 Task: Look for space in Buffalo Grove, United States from 24th August, 2023 to 10th September, 2023 for 8 adults, 2 children in price range Rs.12000 to Rs.15000. Place can be entire place or shared room with 4 bedrooms having 8 beds and 4 bathrooms. Property type can be house, flat, guest house. Amenities needed are: wifi, TV, free parkinig on premises, gym, breakfast. Booking option can be shelf check-in. Required host language is English.
Action: Mouse moved to (415, 84)
Screenshot: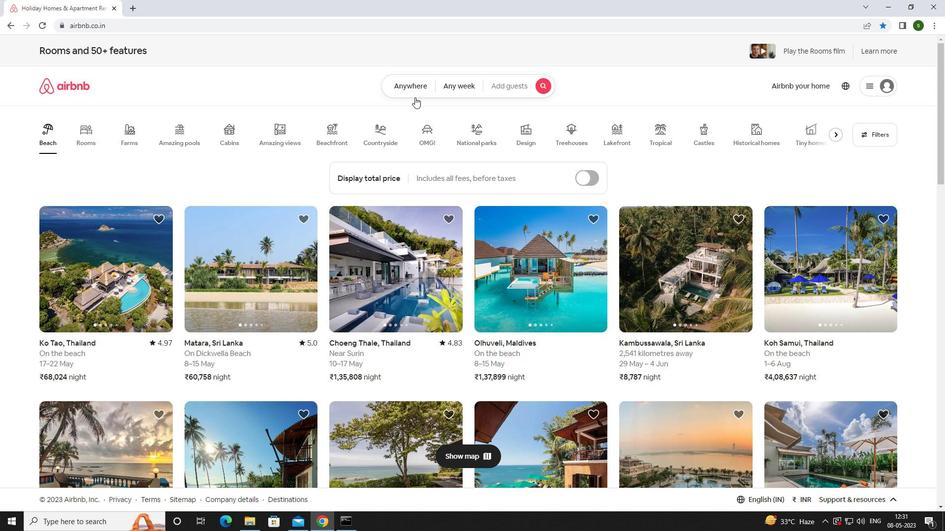 
Action: Mouse pressed left at (415, 84)
Screenshot: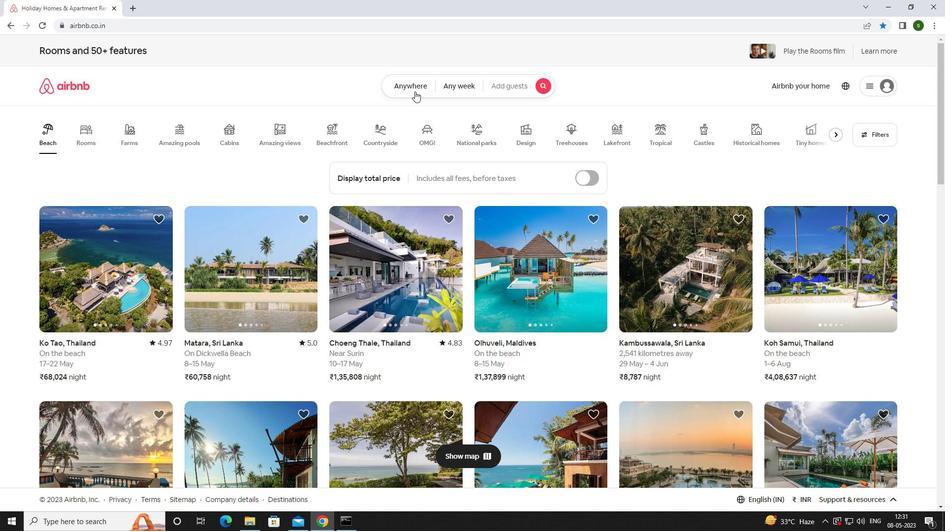 
Action: Mouse moved to (346, 121)
Screenshot: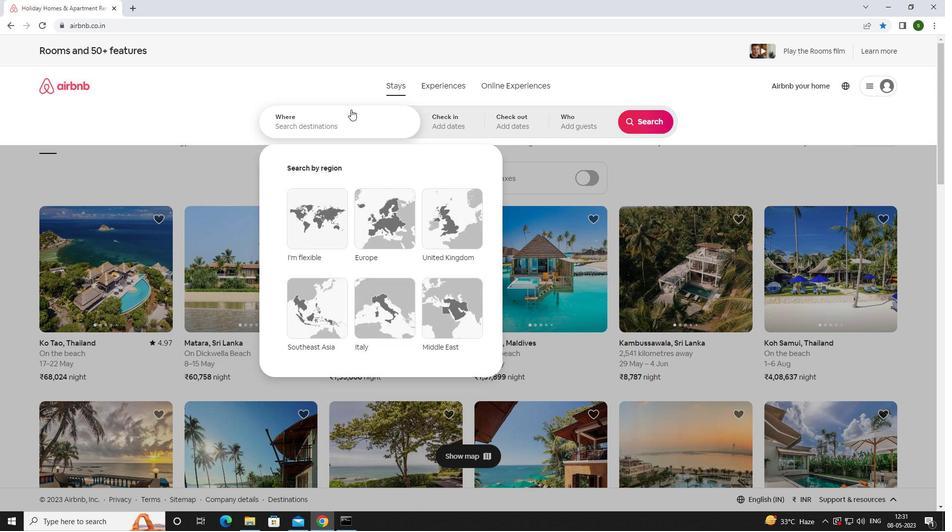 
Action: Mouse pressed left at (346, 121)
Screenshot: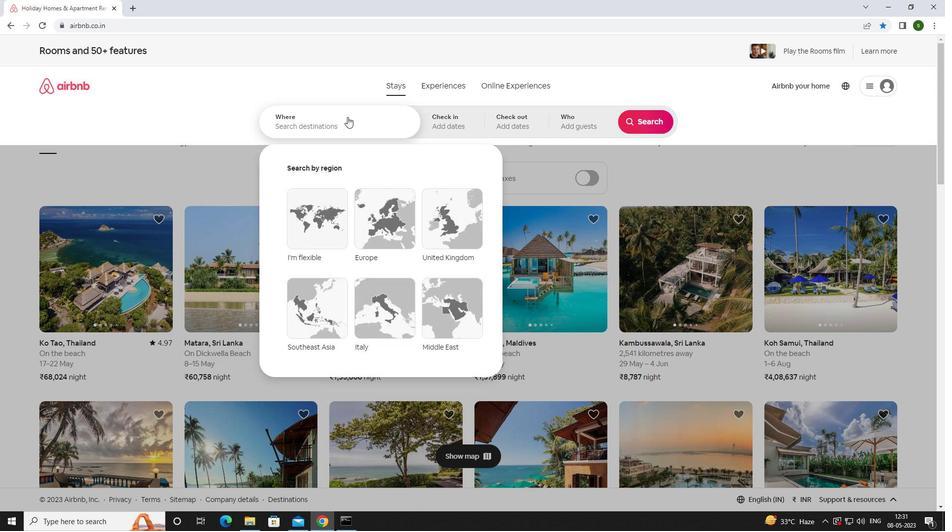 
Action: Mouse moved to (345, 122)
Screenshot: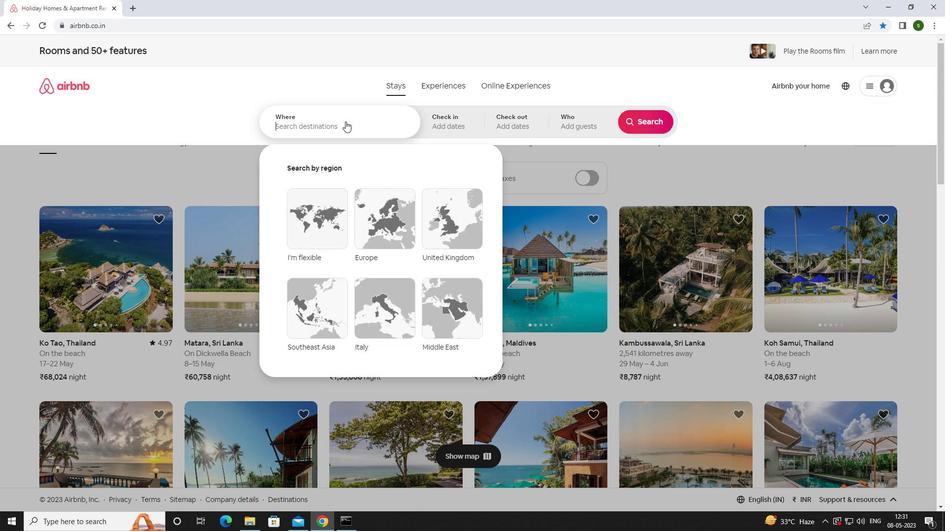 
Action: Key pressed <Key.caps_lock>b<Key.caps_lock>uffalo<Key.space><Key.caps_lock>g<Key.caps_lock>rove,<Key.space><Key.caps_lock>u<Key.caps_lock>nited<Key.space><Key.caps_lock>s<Key.caps_lock>tates<Key.enter>
Screenshot: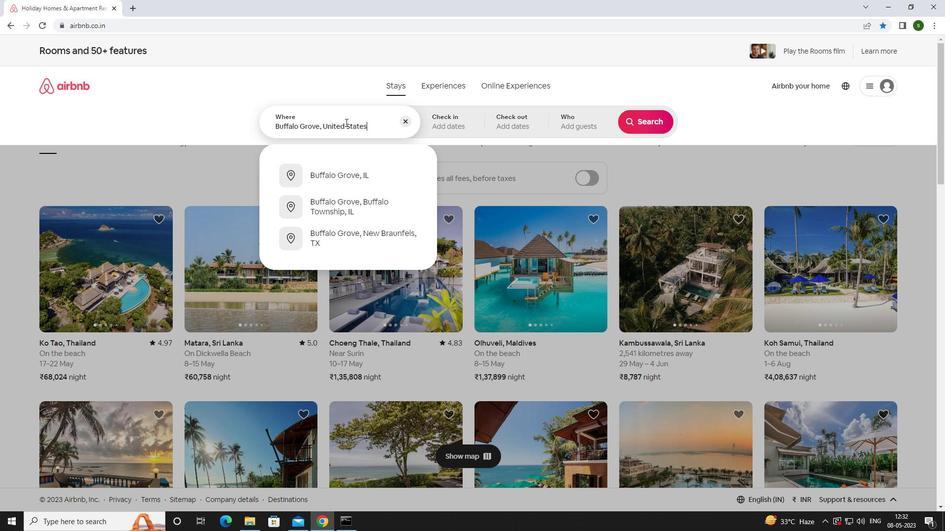 
Action: Mouse moved to (641, 196)
Screenshot: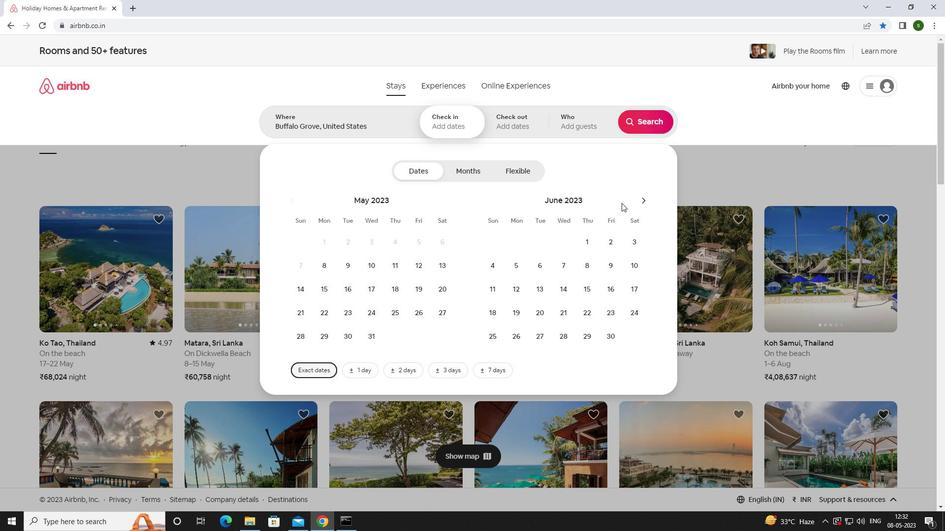 
Action: Mouse pressed left at (641, 196)
Screenshot: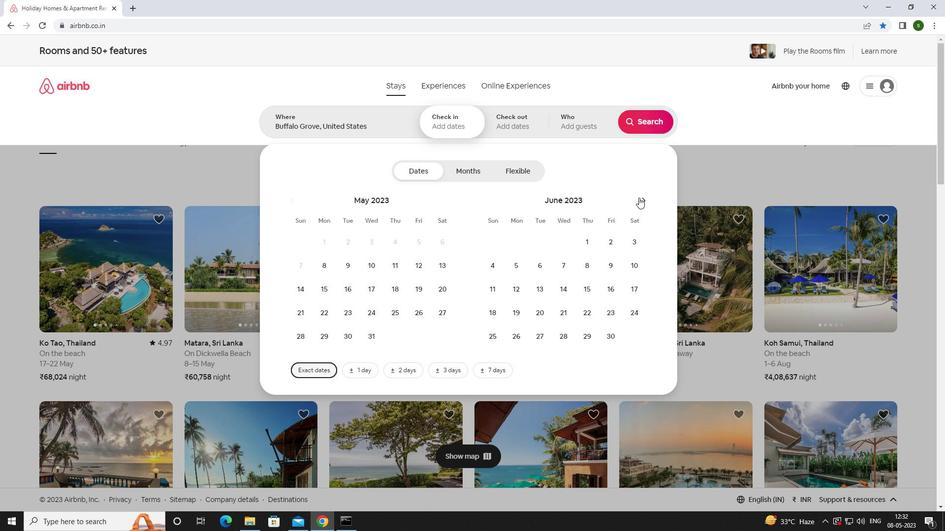
Action: Mouse pressed left at (641, 196)
Screenshot: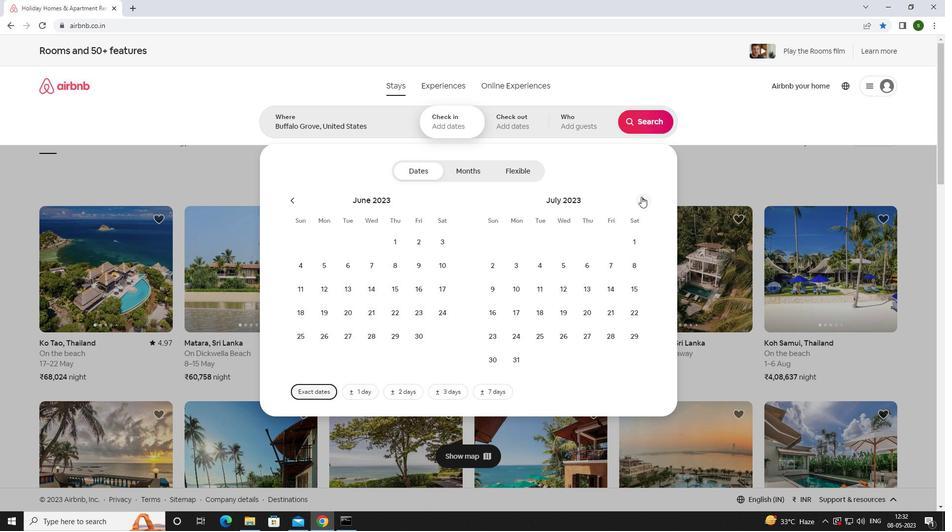 
Action: Mouse moved to (587, 309)
Screenshot: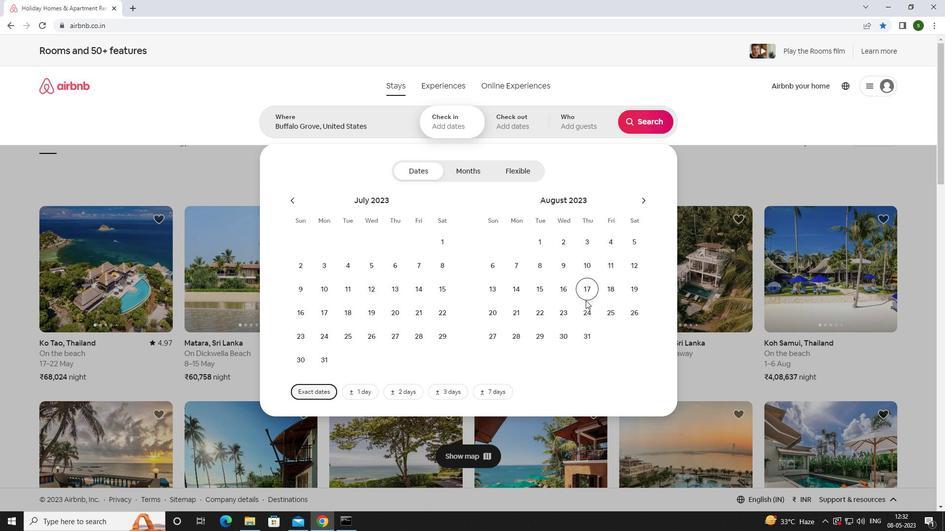 
Action: Mouse pressed left at (587, 309)
Screenshot: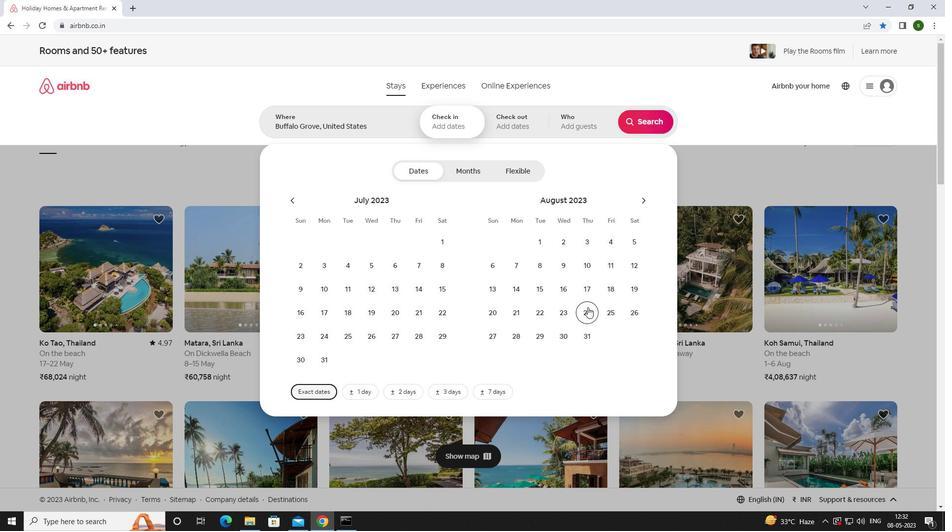 
Action: Mouse moved to (642, 198)
Screenshot: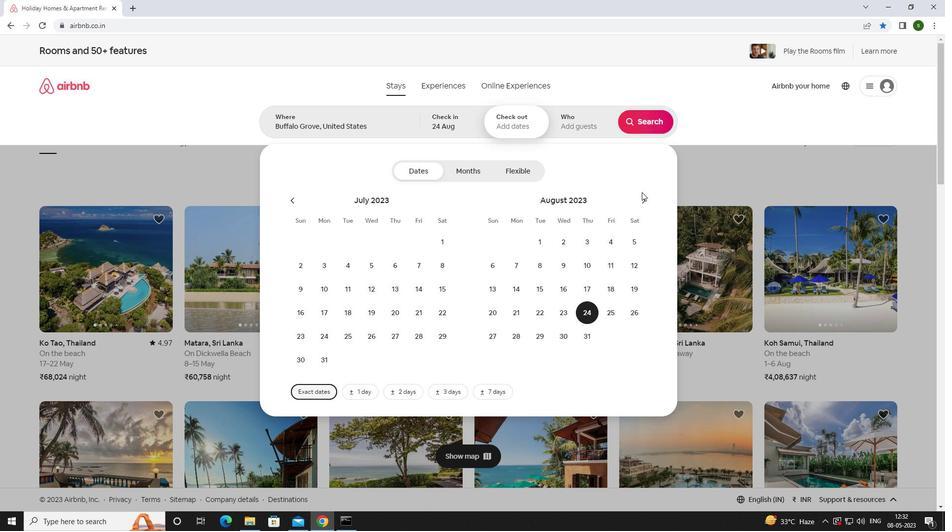 
Action: Mouse pressed left at (642, 198)
Screenshot: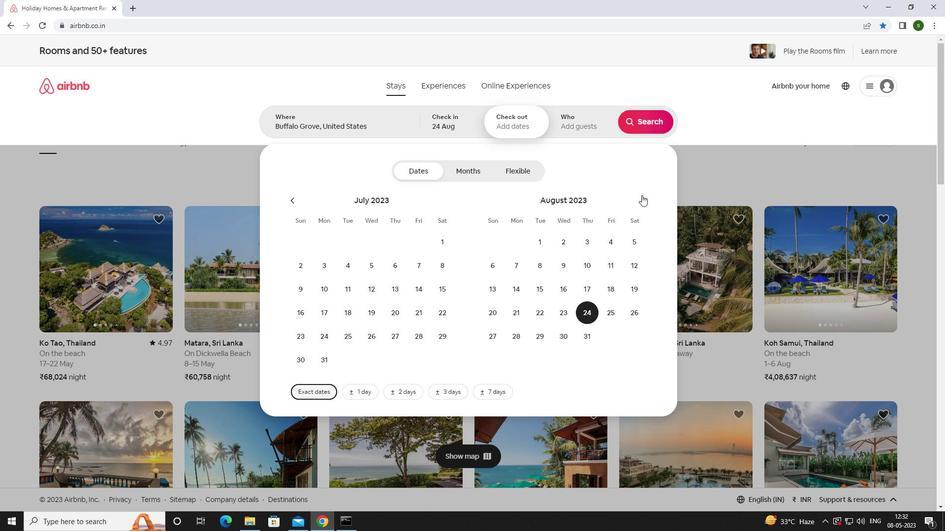 
Action: Mouse moved to (499, 289)
Screenshot: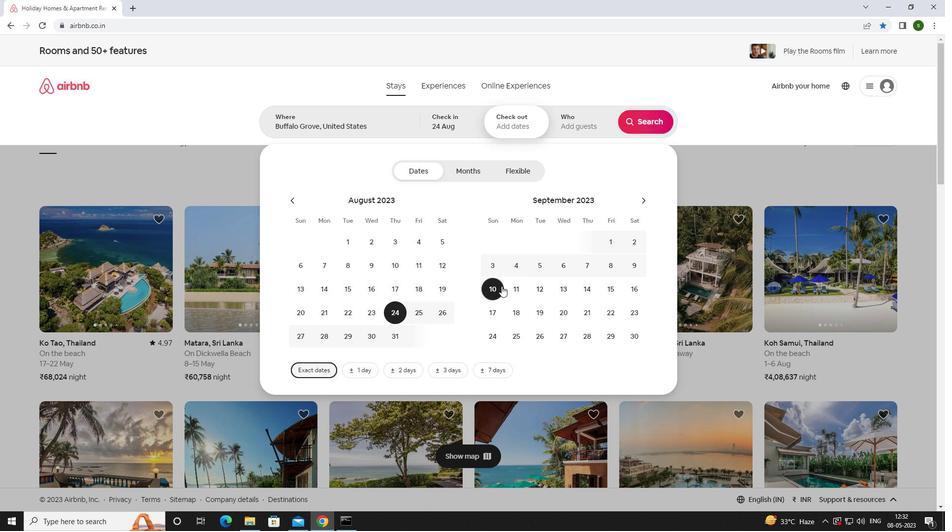 
Action: Mouse pressed left at (499, 289)
Screenshot: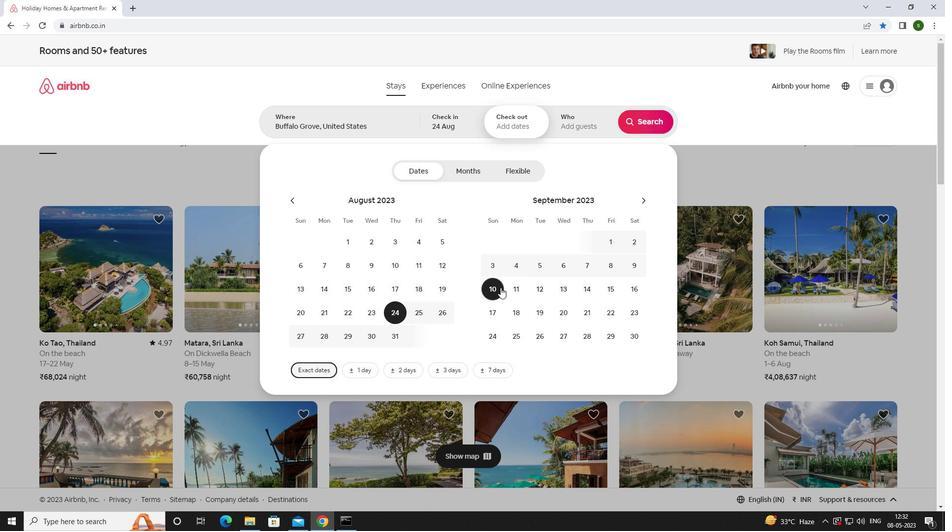 
Action: Mouse moved to (589, 127)
Screenshot: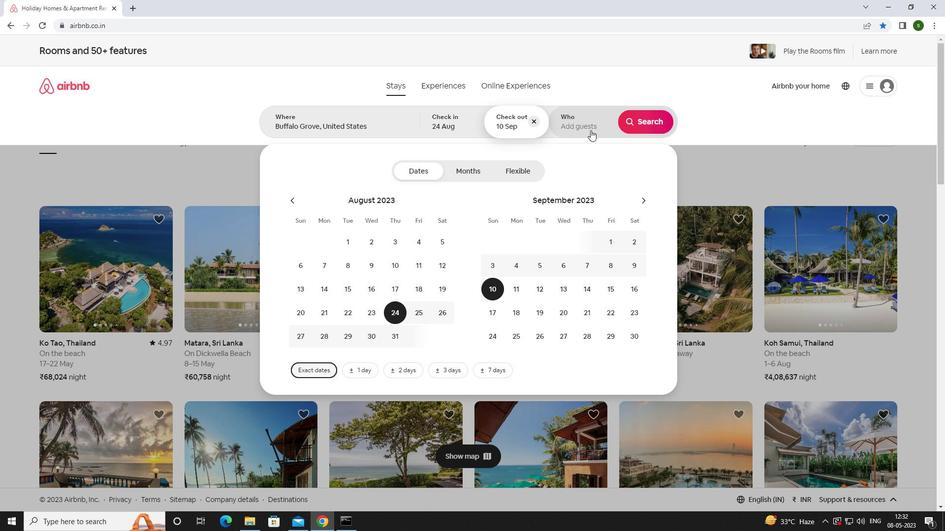 
Action: Mouse pressed left at (589, 127)
Screenshot: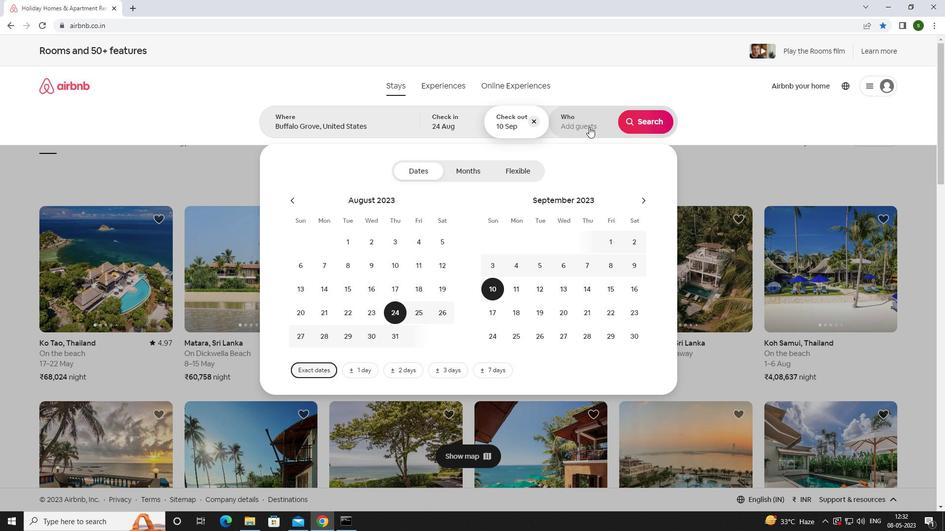 
Action: Mouse moved to (649, 174)
Screenshot: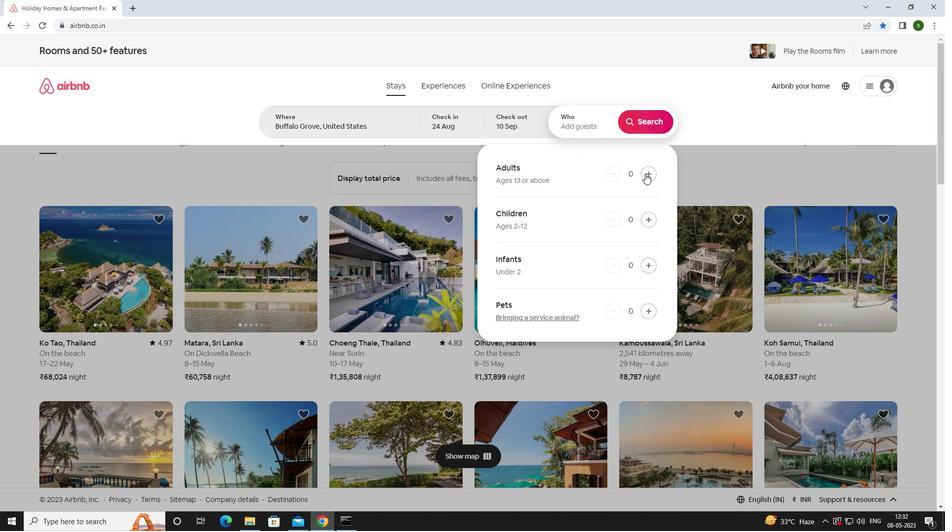 
Action: Mouse pressed left at (649, 174)
Screenshot: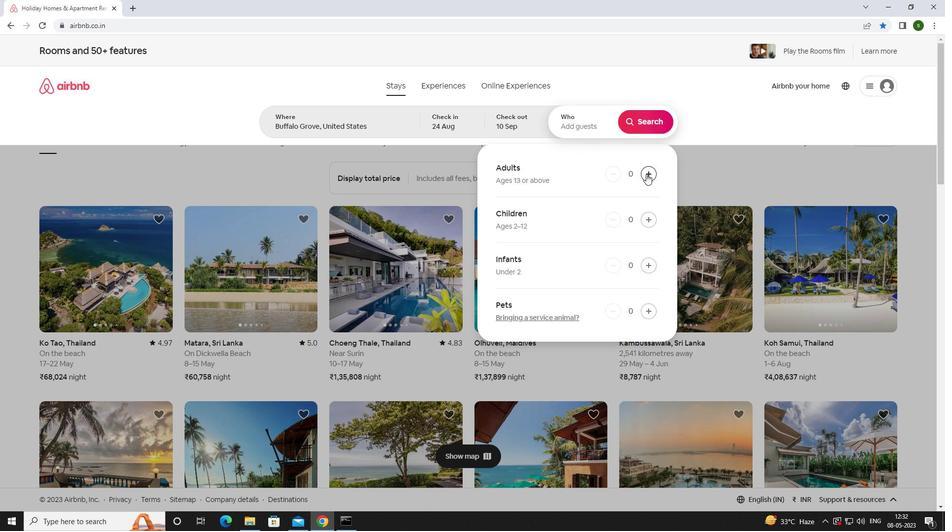 
Action: Mouse moved to (649, 174)
Screenshot: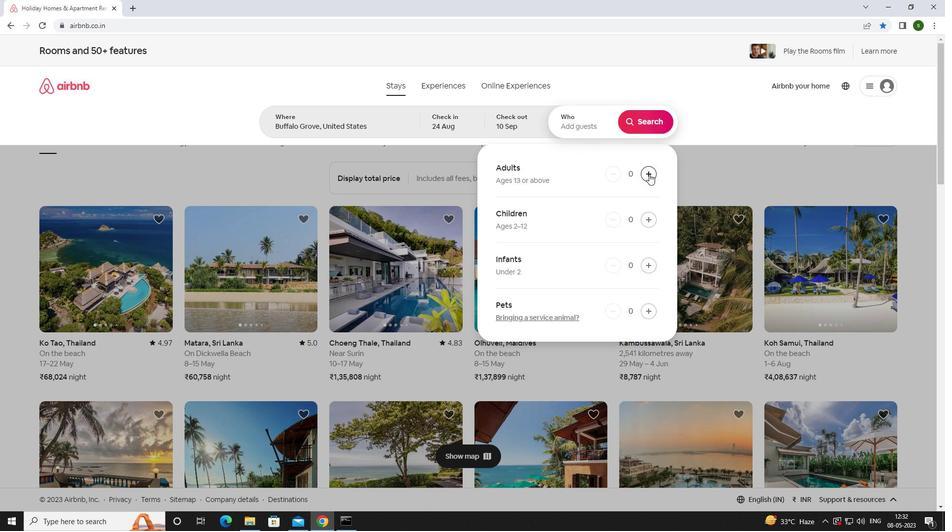 
Action: Mouse pressed left at (649, 174)
Screenshot: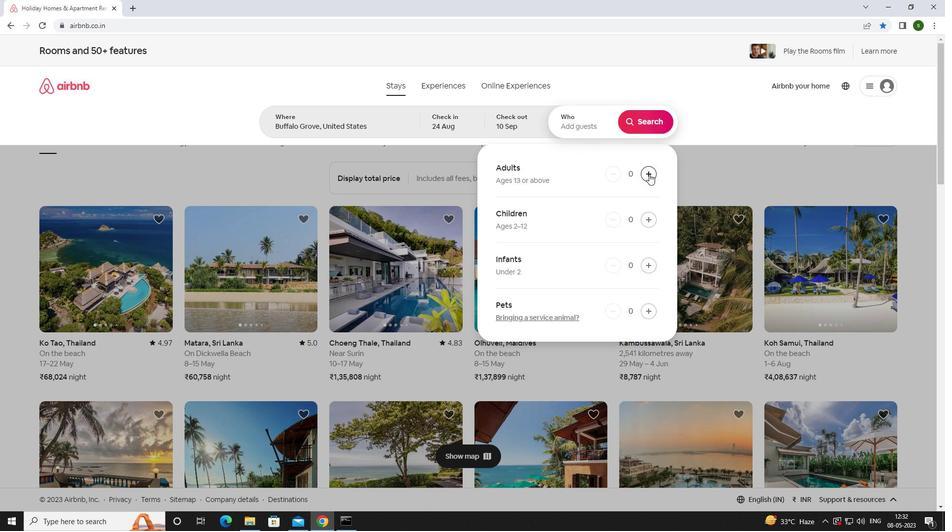 
Action: Mouse pressed left at (649, 174)
Screenshot: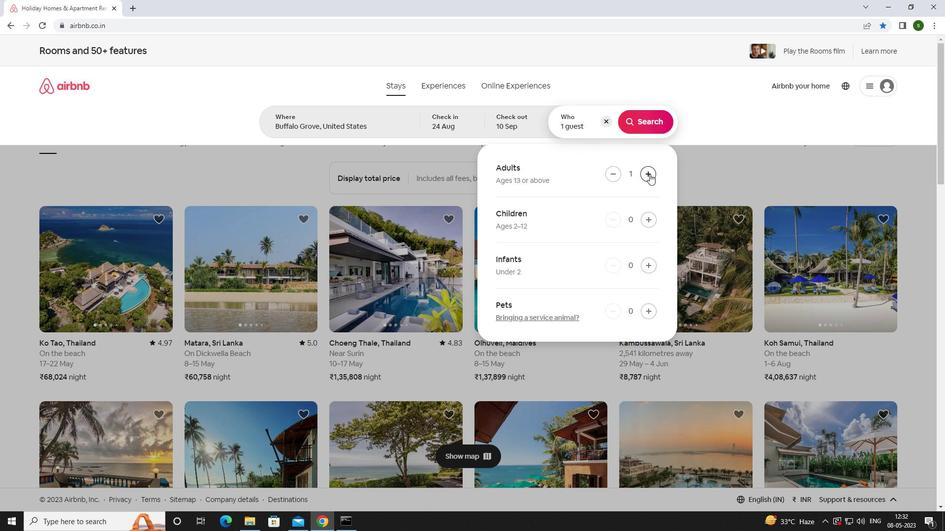 
Action: Mouse pressed left at (649, 174)
Screenshot: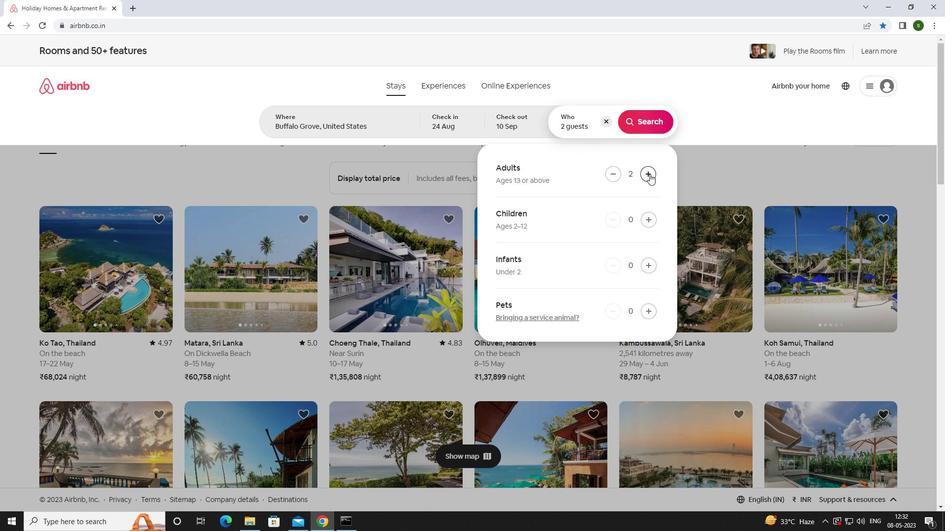 
Action: Mouse pressed left at (649, 174)
Screenshot: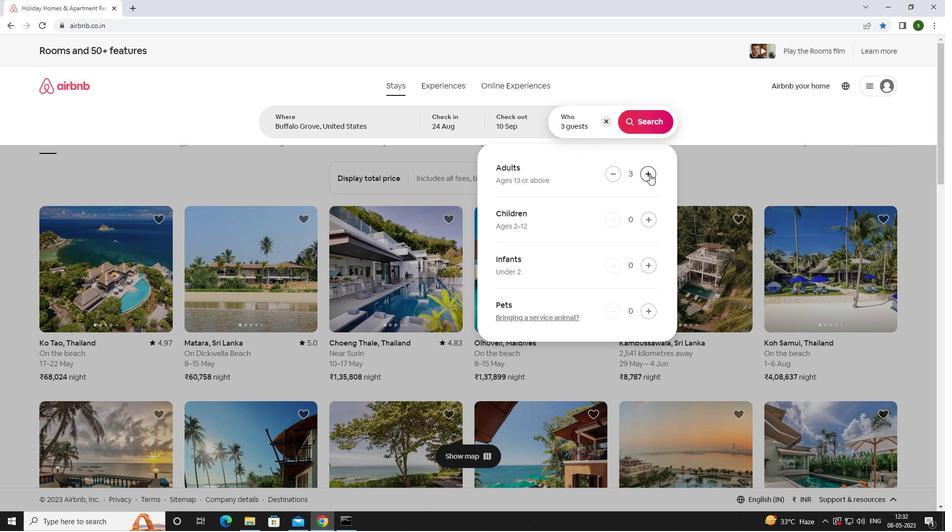 
Action: Mouse pressed left at (649, 174)
Screenshot: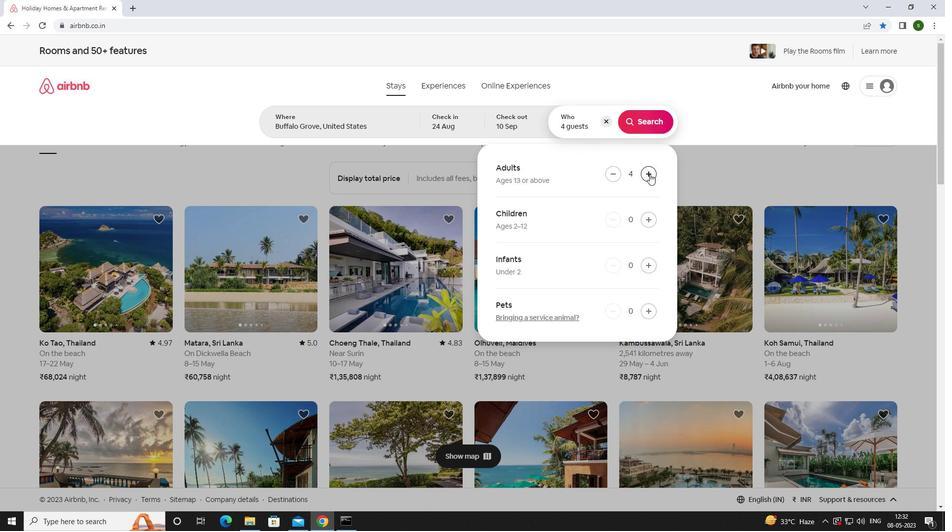 
Action: Mouse pressed left at (649, 174)
Screenshot: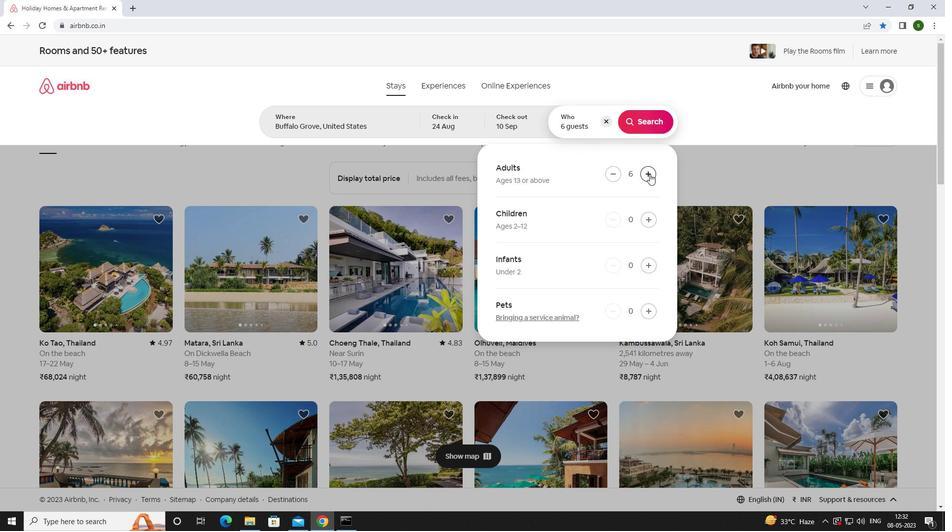 
Action: Mouse pressed left at (649, 174)
Screenshot: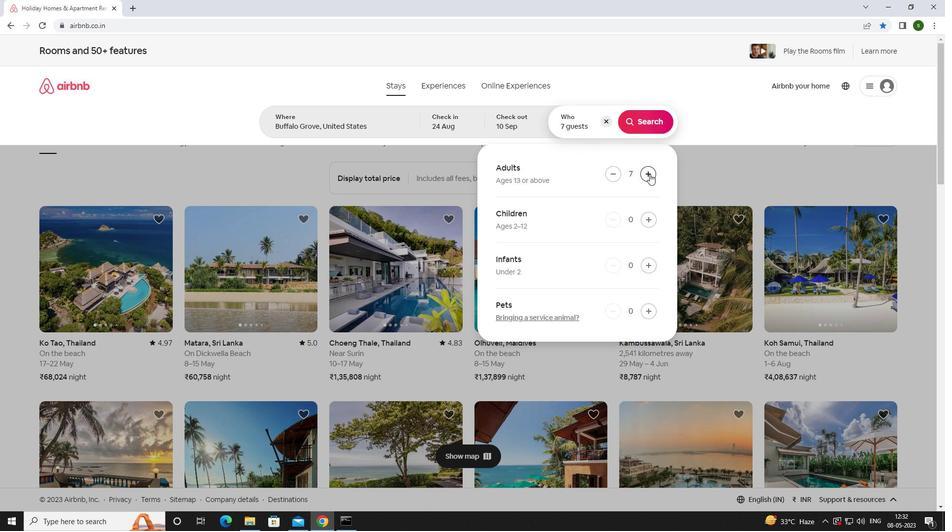 
Action: Mouse moved to (647, 216)
Screenshot: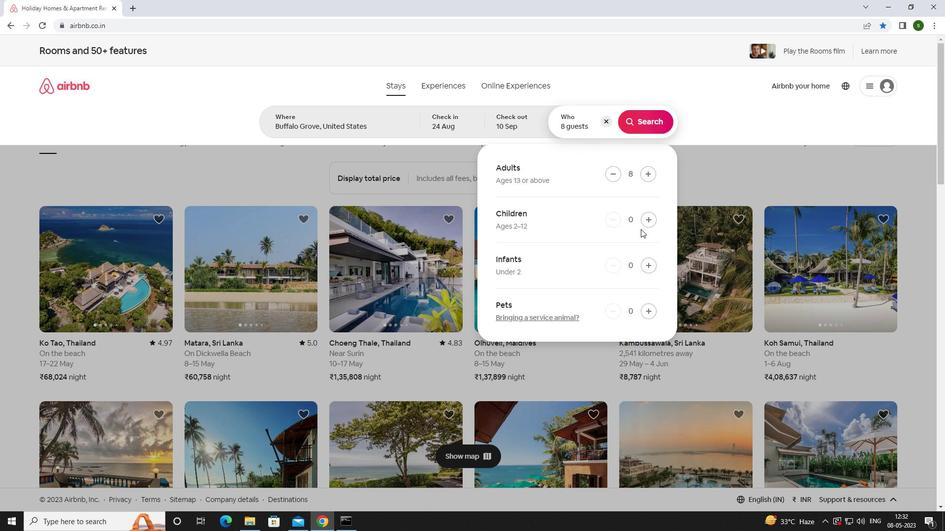 
Action: Mouse pressed left at (647, 216)
Screenshot: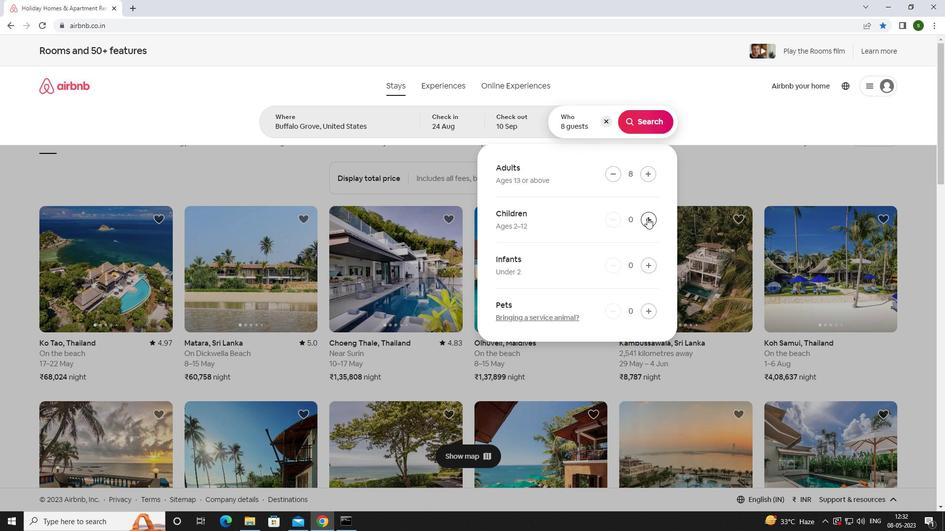 
Action: Mouse pressed left at (647, 216)
Screenshot: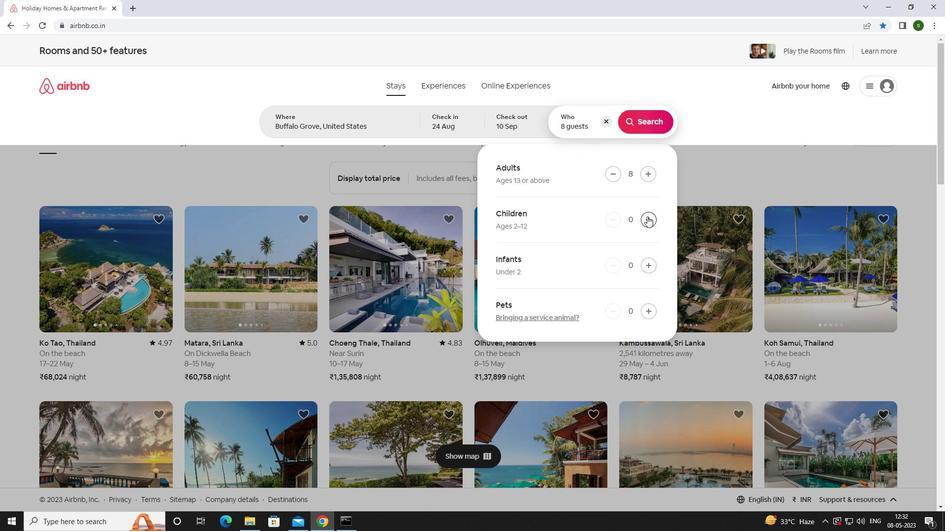 
Action: Mouse moved to (637, 120)
Screenshot: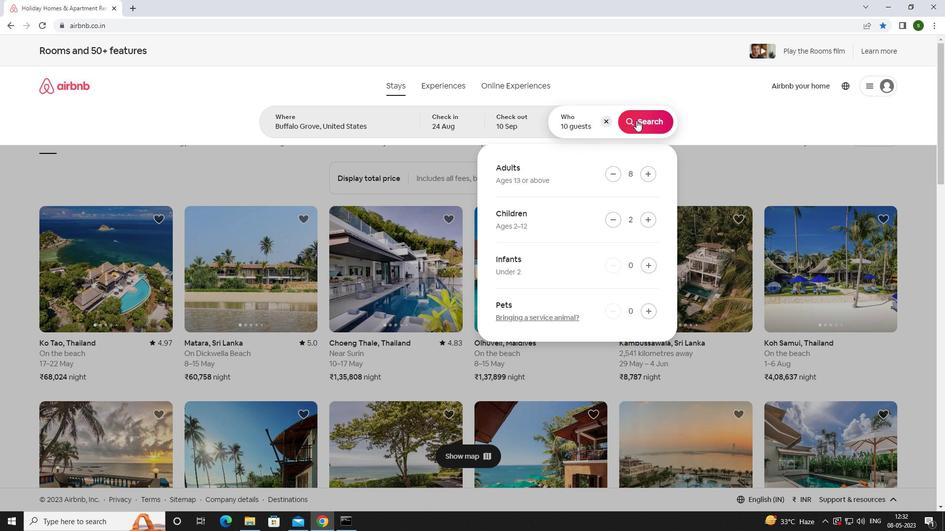 
Action: Mouse pressed left at (637, 120)
Screenshot: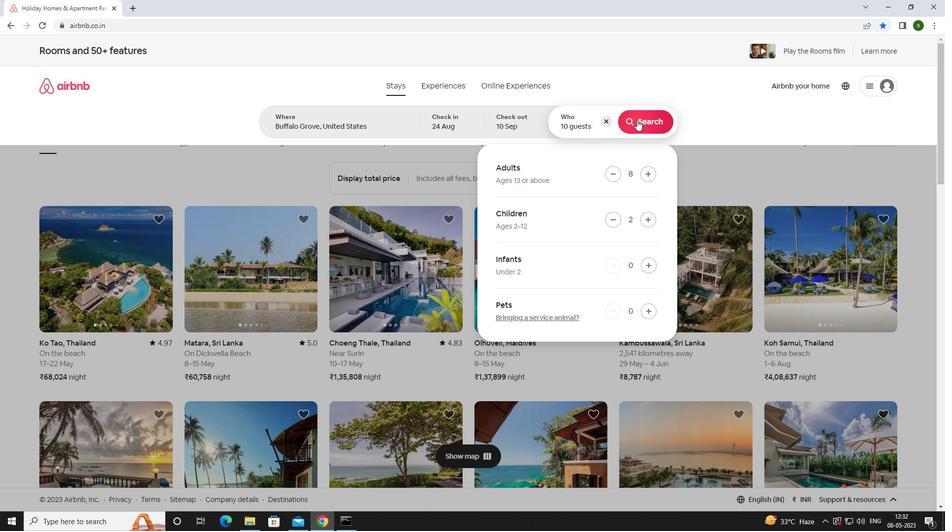 
Action: Mouse moved to (894, 95)
Screenshot: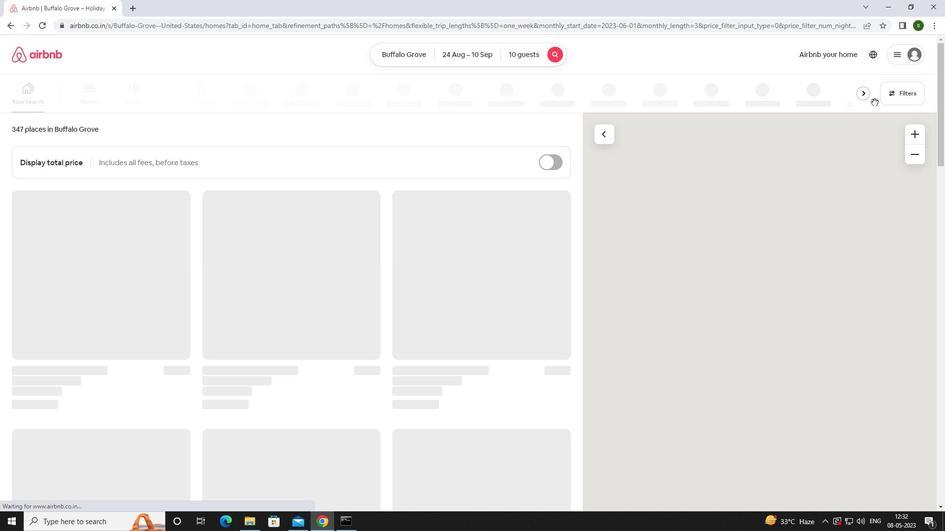 
Action: Mouse pressed left at (894, 95)
Screenshot: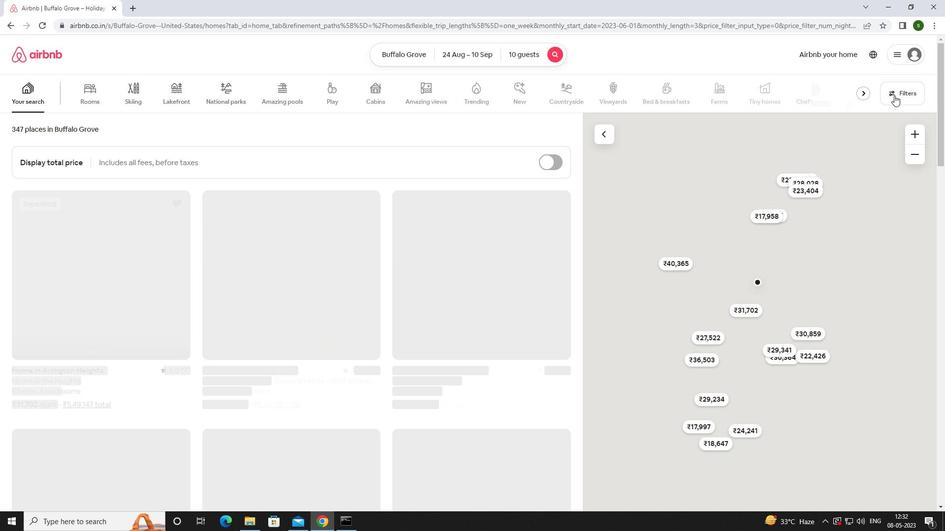 
Action: Mouse moved to (357, 335)
Screenshot: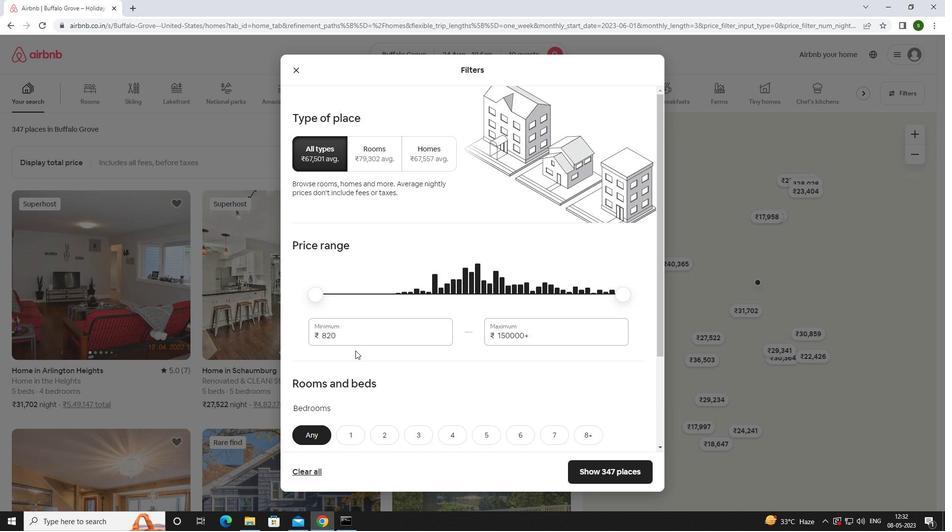
Action: Mouse pressed left at (357, 335)
Screenshot: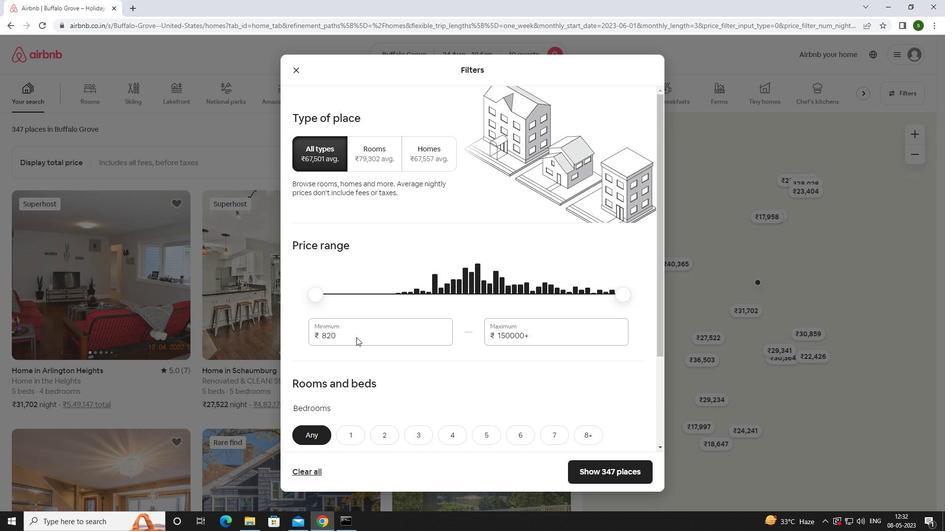 
Action: Mouse moved to (357, 335)
Screenshot: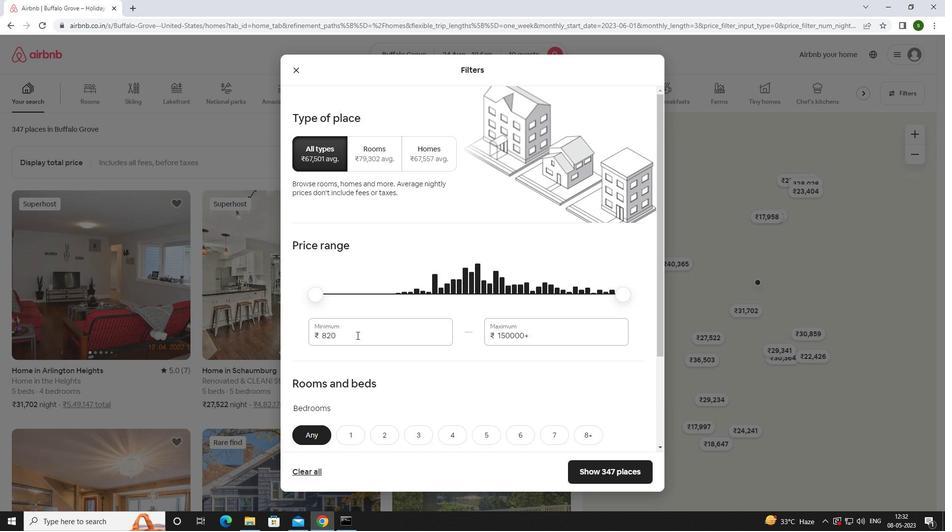 
Action: Key pressed <Key.backspace><Key.backspace><Key.backspace><Key.backspace><Key.backspace><Key.backspace>12000
Screenshot: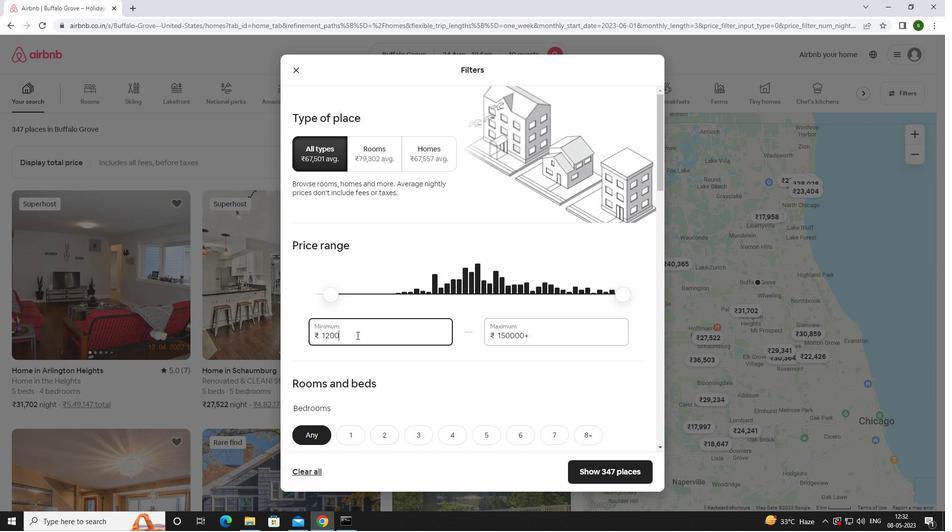 
Action: Mouse moved to (549, 337)
Screenshot: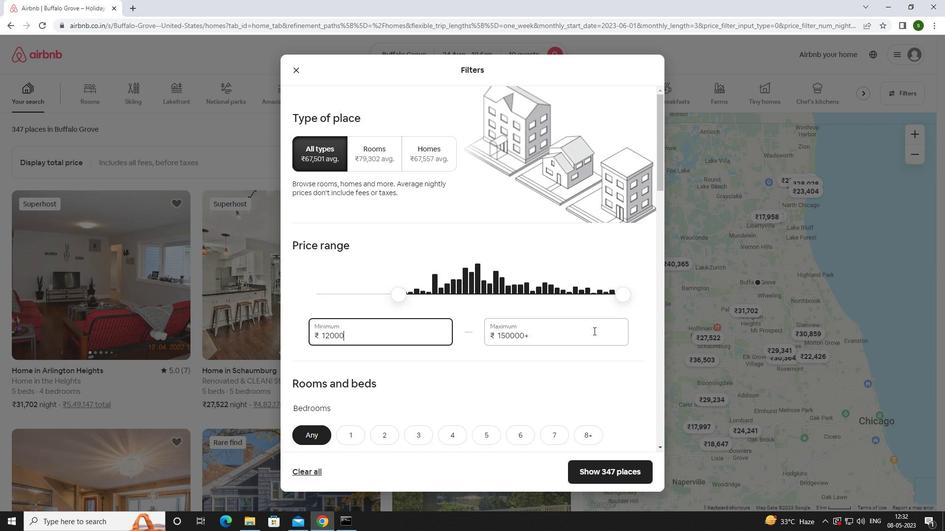 
Action: Mouse pressed left at (549, 337)
Screenshot: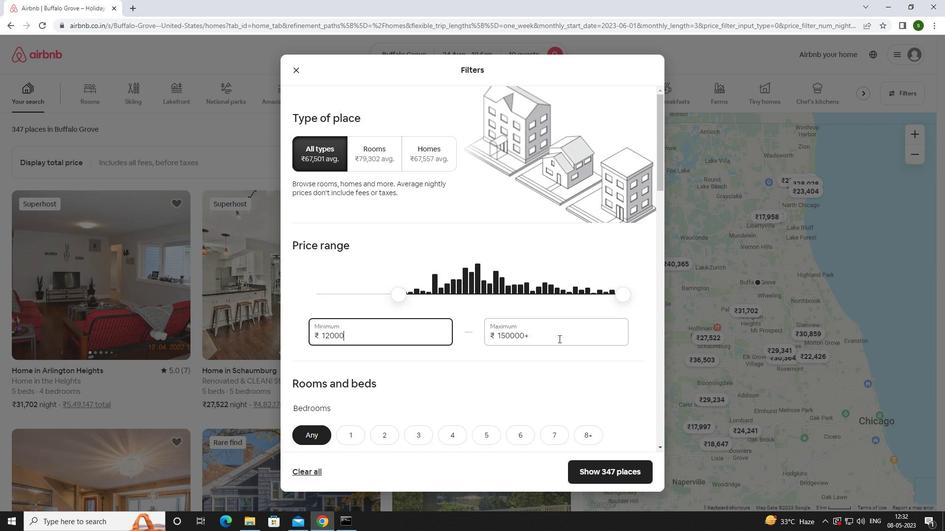 
Action: Mouse moved to (548, 337)
Screenshot: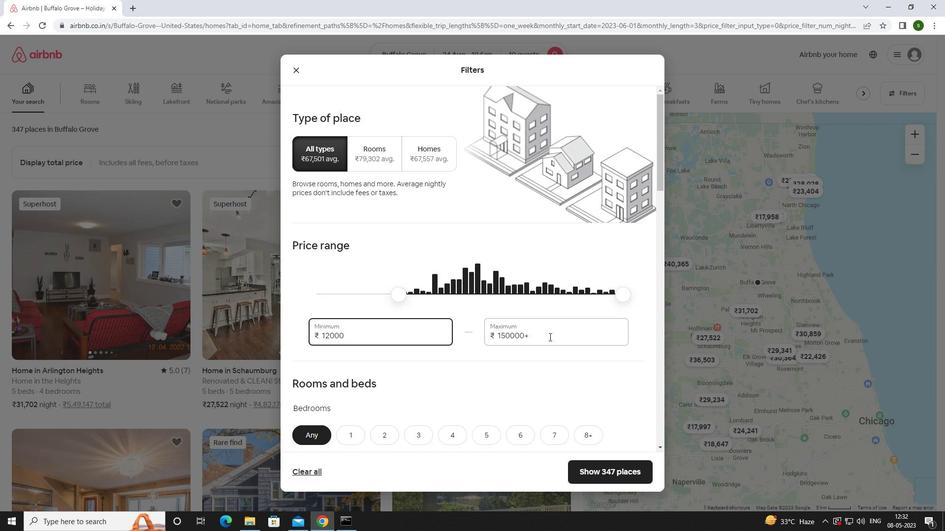 
Action: Key pressed <Key.backspace><Key.backspace><Key.backspace><Key.backspace><Key.backspace><Key.backspace><Key.backspace><Key.backspace><Key.backspace><Key.backspace>1500
Screenshot: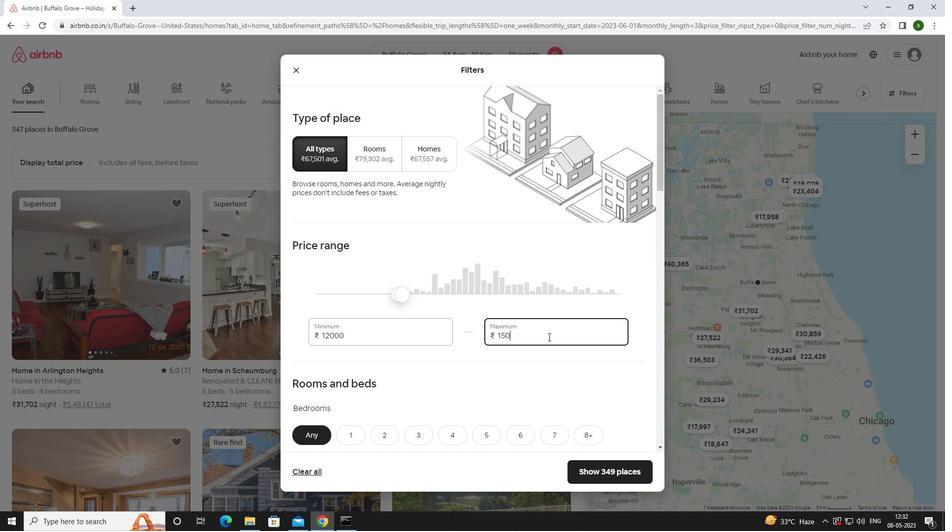 
Action: Mouse moved to (548, 337)
Screenshot: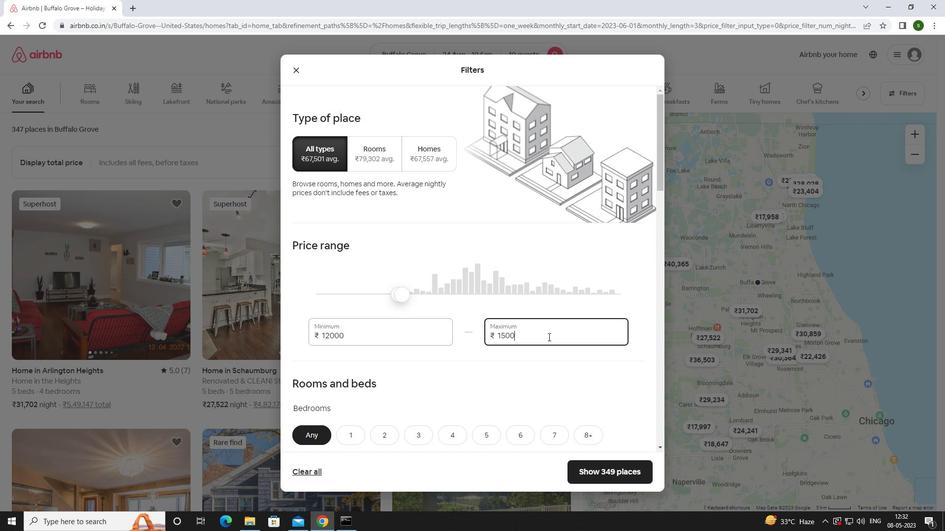 
Action: Key pressed 0
Screenshot: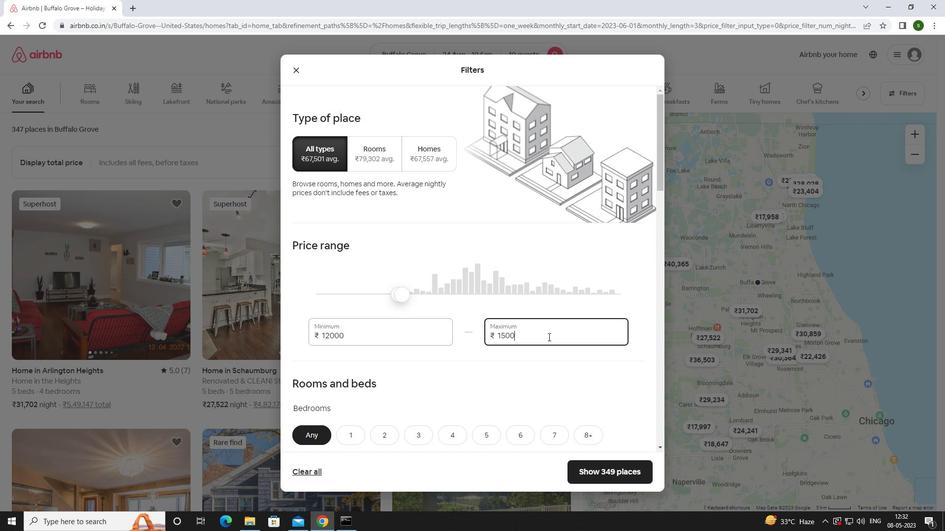 
Action: Mouse moved to (460, 306)
Screenshot: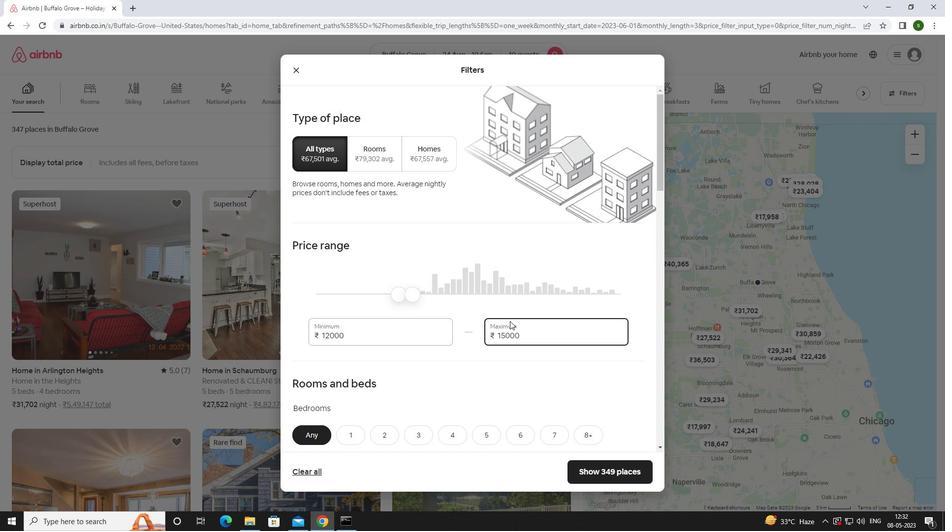 
Action: Mouse scrolled (460, 306) with delta (0, 0)
Screenshot: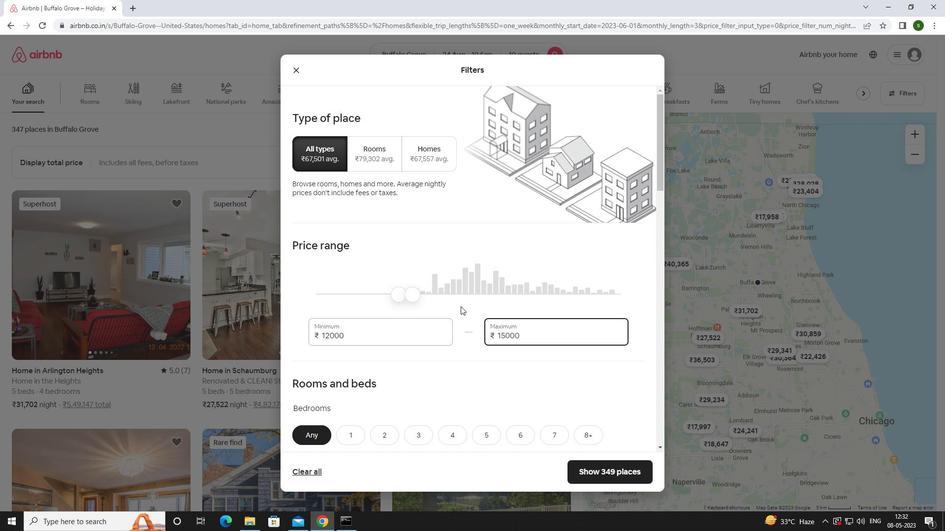 
Action: Mouse scrolled (460, 306) with delta (0, 0)
Screenshot: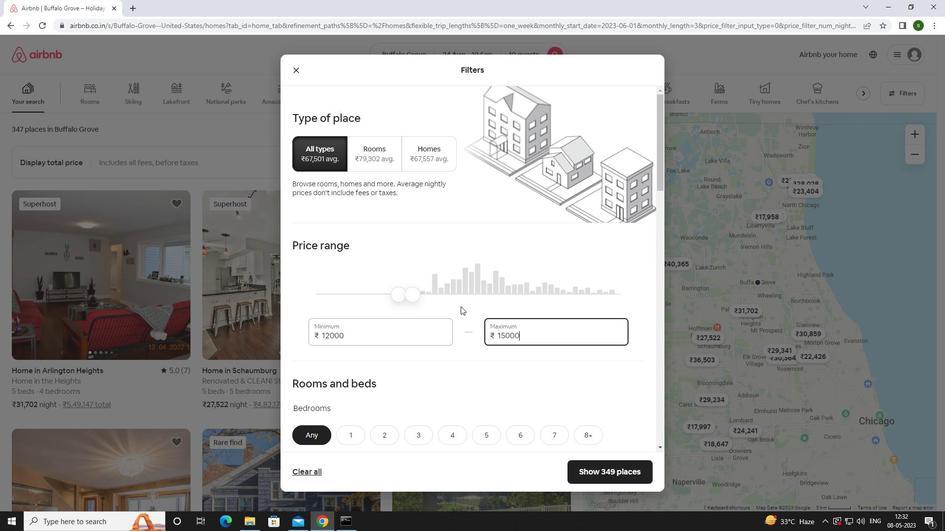 
Action: Mouse scrolled (460, 306) with delta (0, 0)
Screenshot: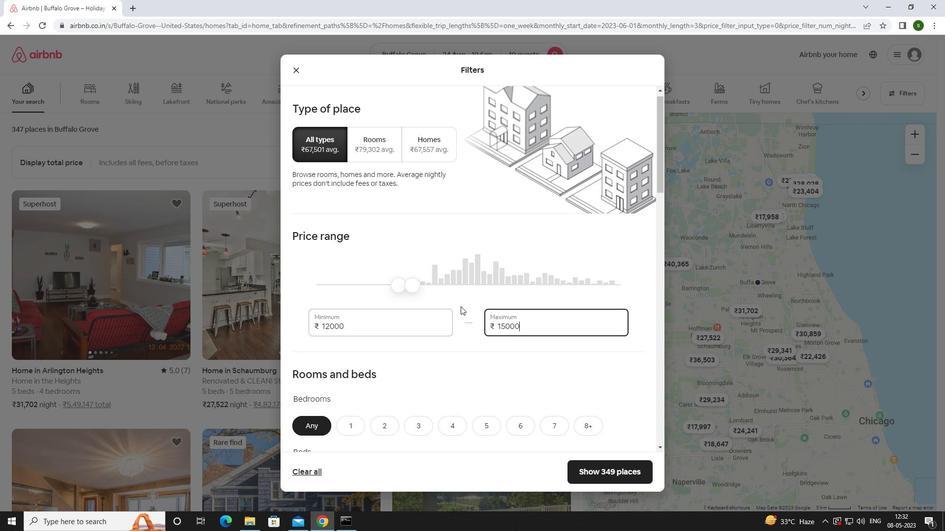 
Action: Mouse moved to (453, 288)
Screenshot: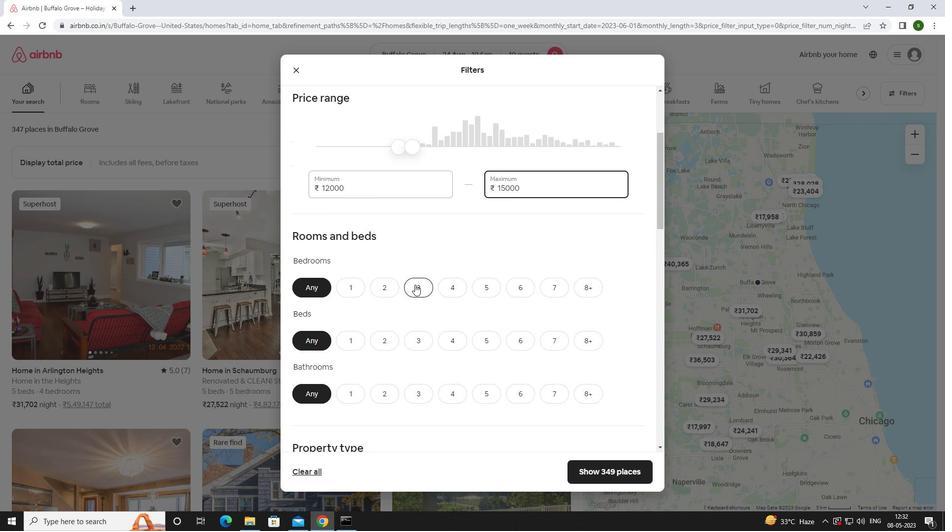 
Action: Mouse pressed left at (453, 288)
Screenshot: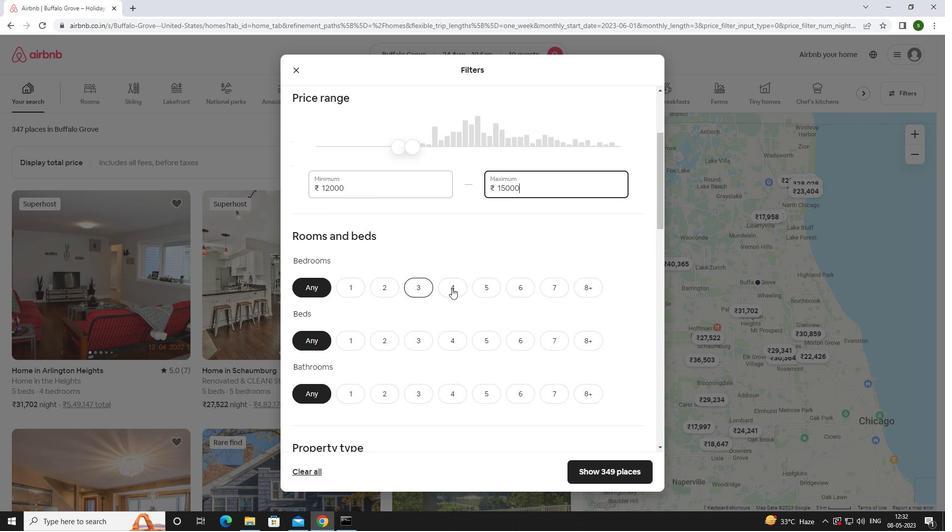 
Action: Mouse moved to (586, 340)
Screenshot: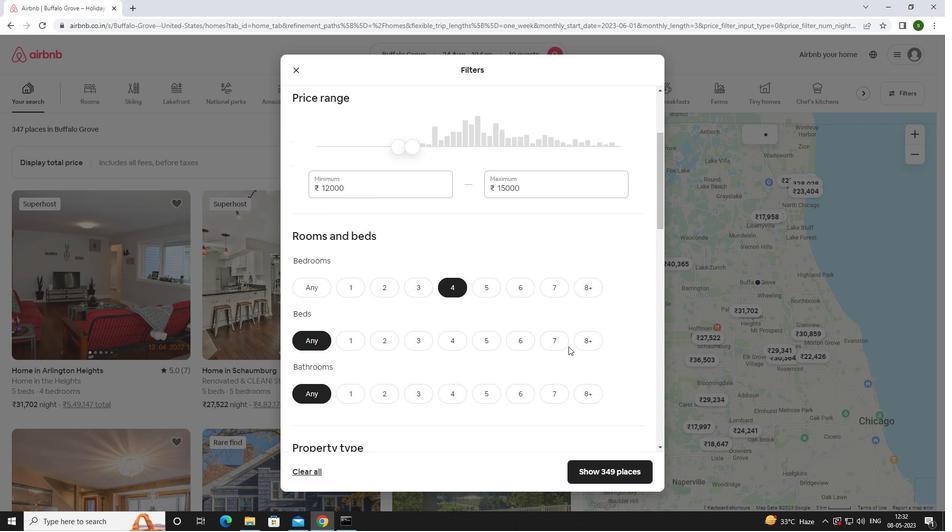 
Action: Mouse pressed left at (586, 340)
Screenshot: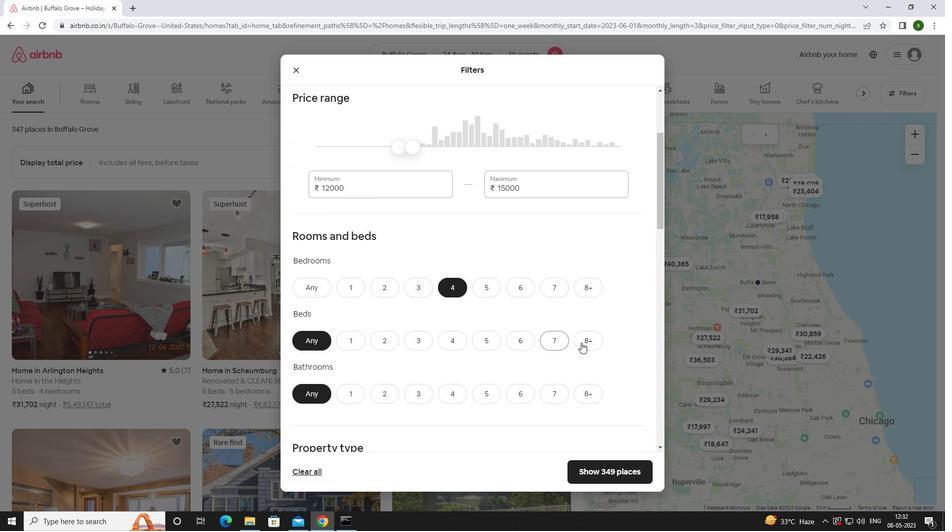 
Action: Mouse moved to (458, 392)
Screenshot: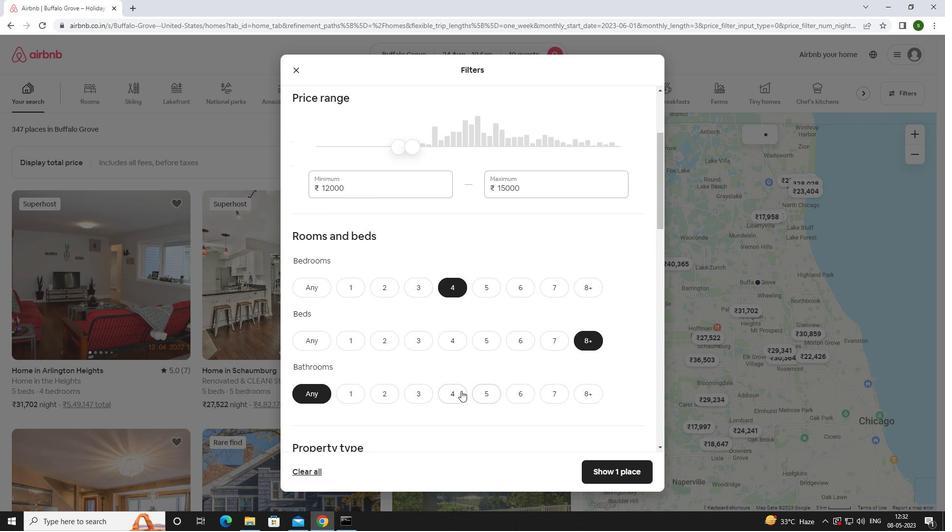 
Action: Mouse pressed left at (458, 392)
Screenshot: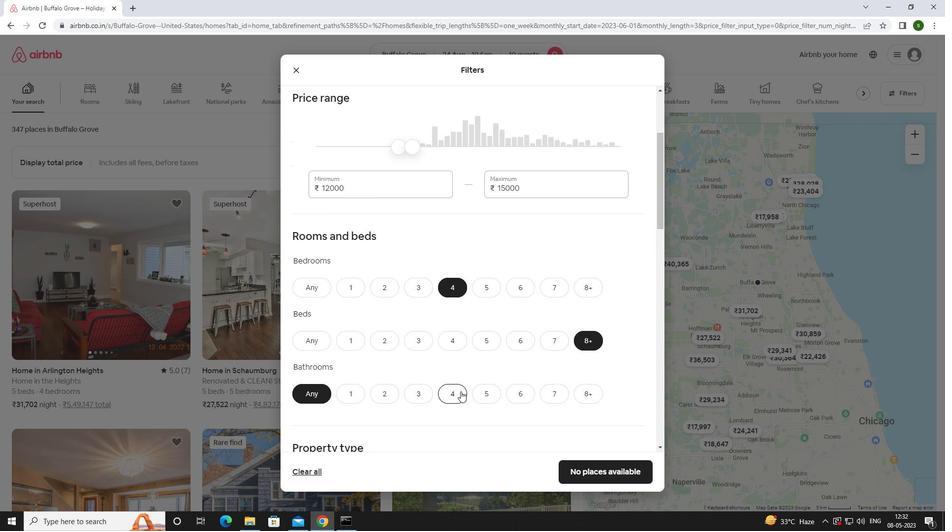 
Action: Mouse moved to (473, 358)
Screenshot: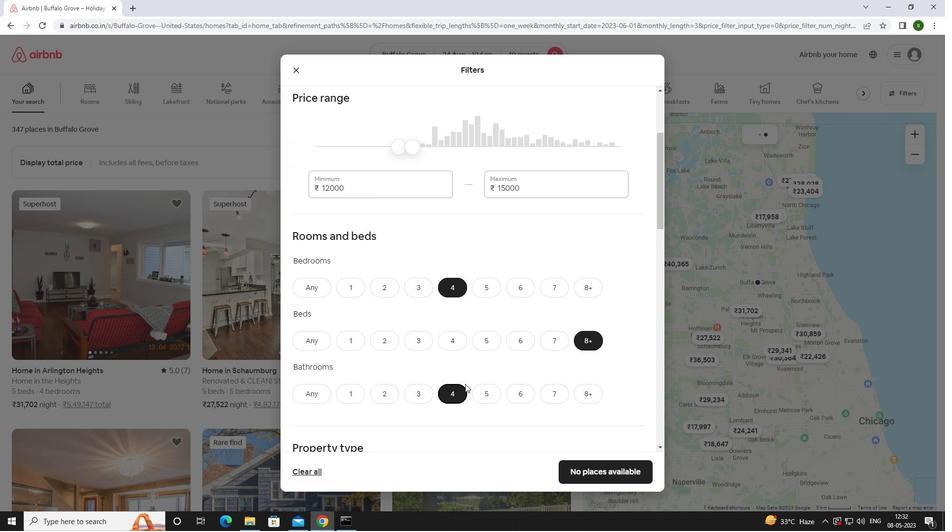 
Action: Mouse scrolled (473, 358) with delta (0, 0)
Screenshot: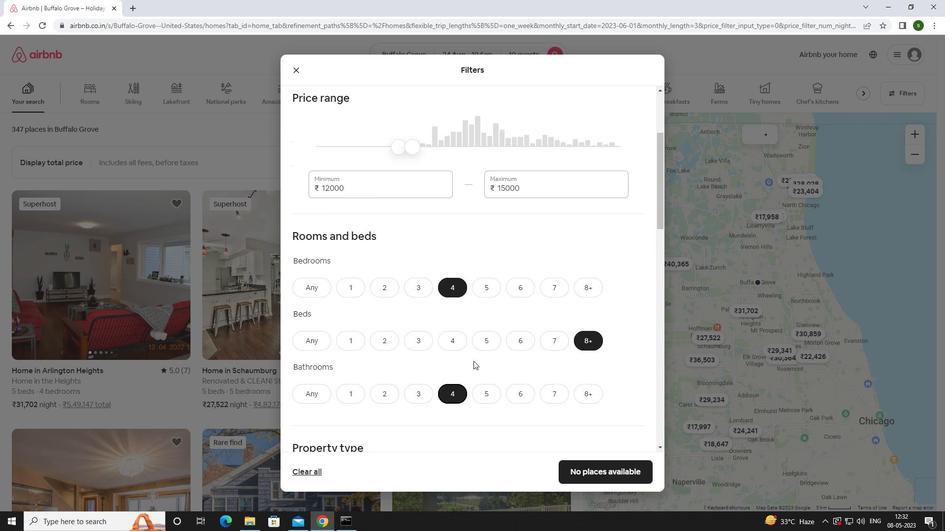 
Action: Mouse scrolled (473, 358) with delta (0, 0)
Screenshot: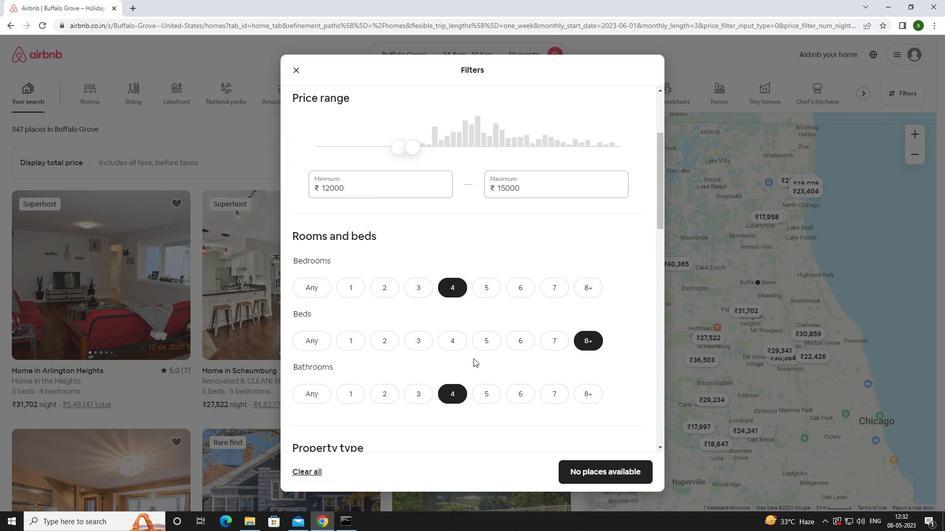 
Action: Mouse scrolled (473, 358) with delta (0, 0)
Screenshot: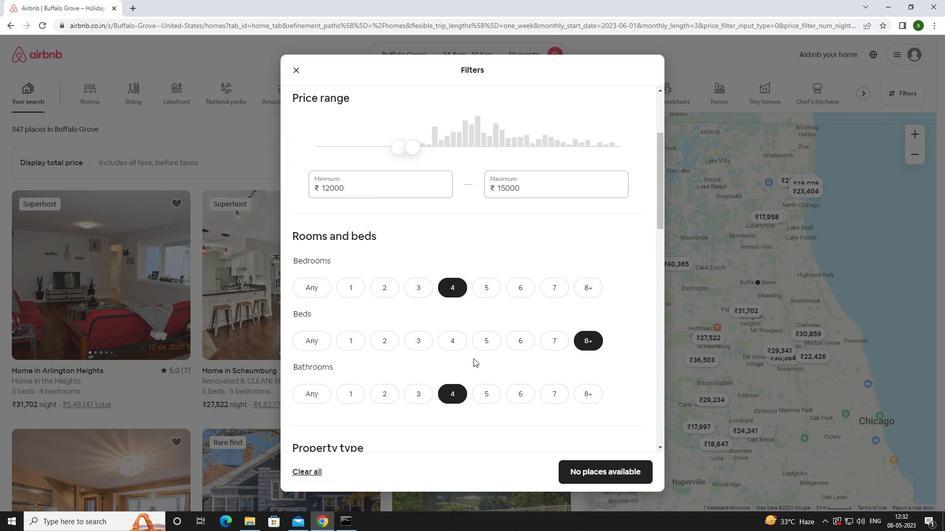 
Action: Mouse moved to (305, 358)
Screenshot: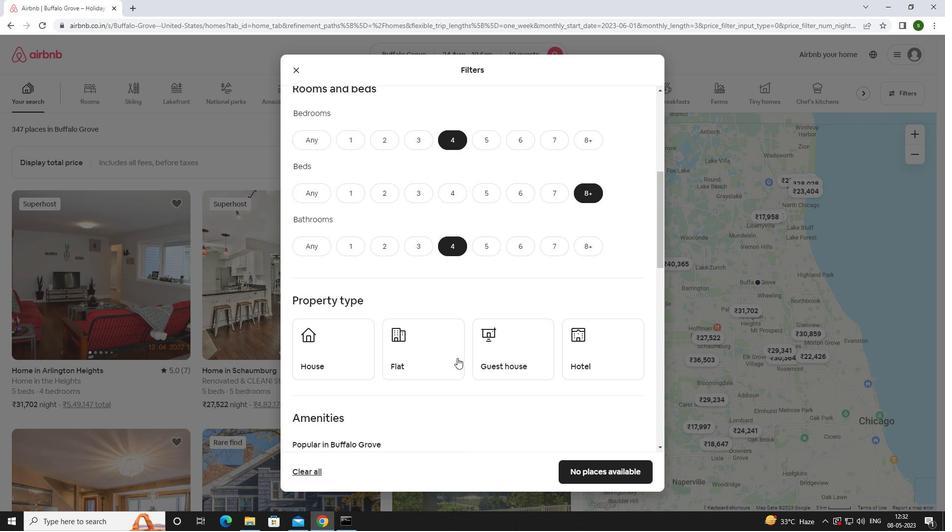 
Action: Mouse pressed left at (305, 358)
Screenshot: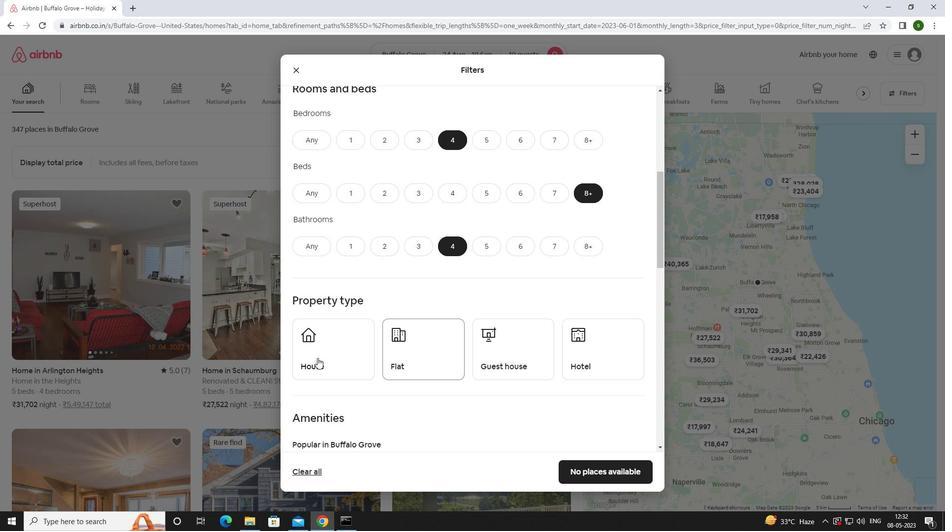 
Action: Mouse moved to (417, 358)
Screenshot: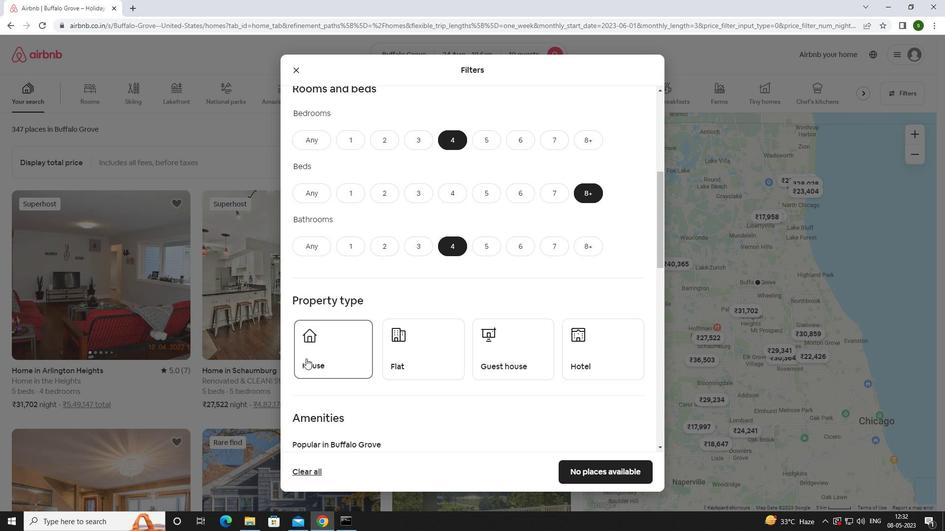 
Action: Mouse pressed left at (417, 358)
Screenshot: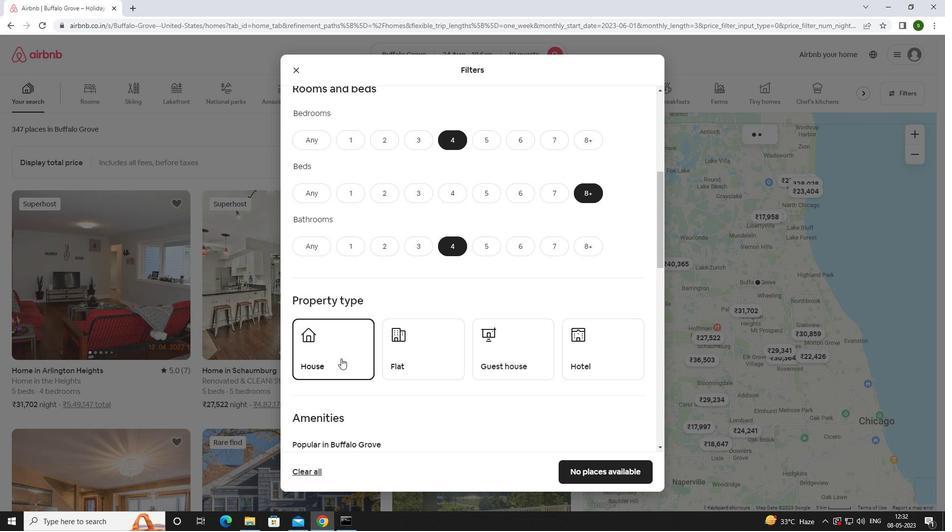 
Action: Mouse moved to (491, 355)
Screenshot: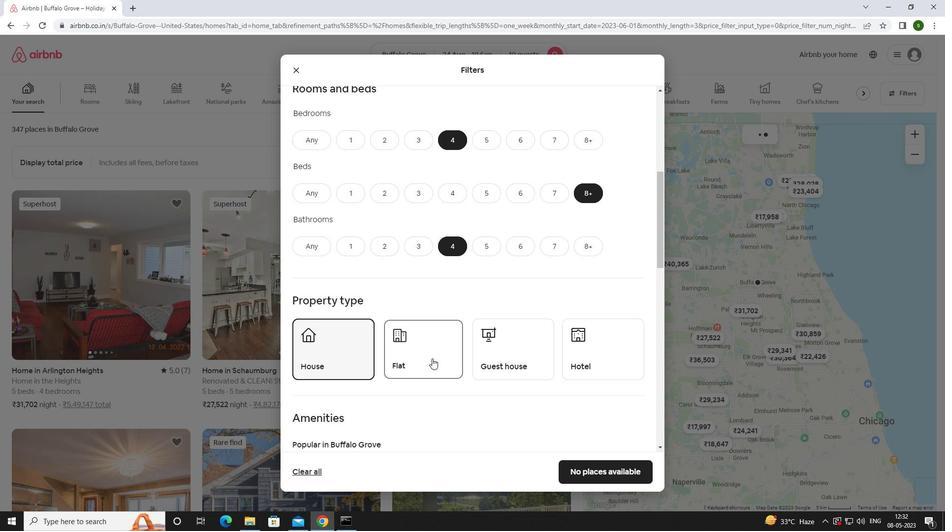 
Action: Mouse pressed left at (491, 355)
Screenshot: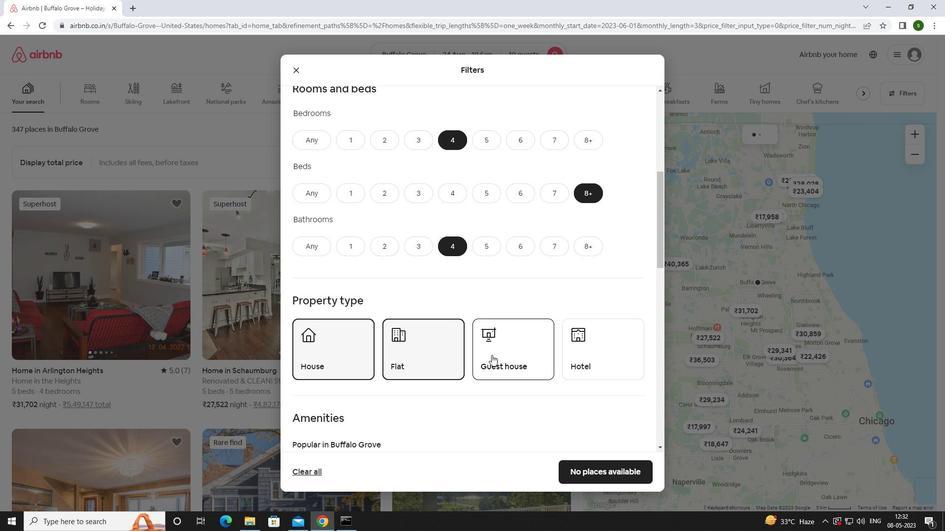 
Action: Mouse scrolled (491, 355) with delta (0, 0)
Screenshot: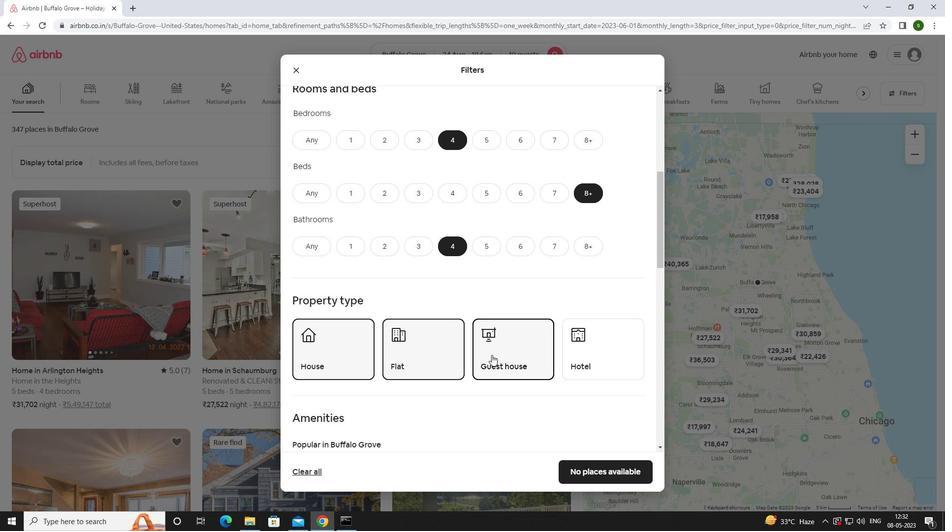 
Action: Mouse scrolled (491, 355) with delta (0, 0)
Screenshot: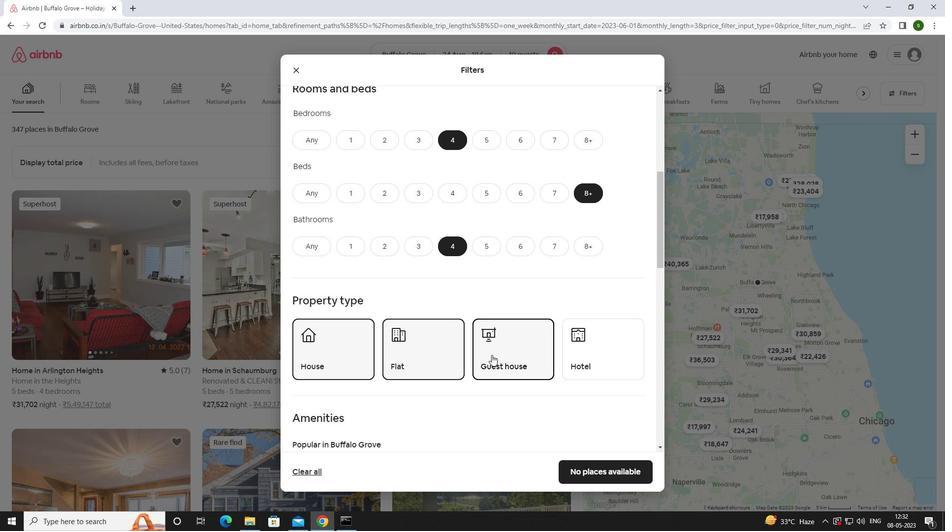 
Action: Mouse scrolled (491, 355) with delta (0, 0)
Screenshot: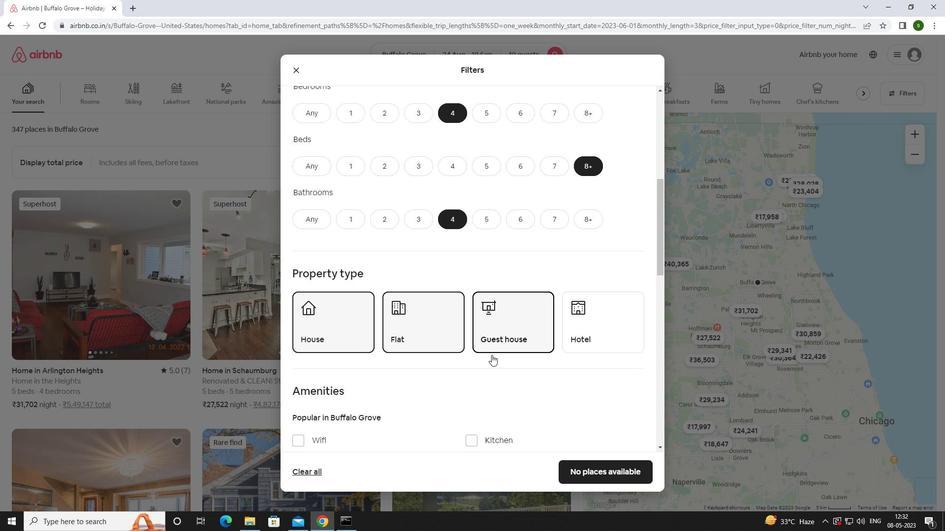 
Action: Mouse moved to (322, 322)
Screenshot: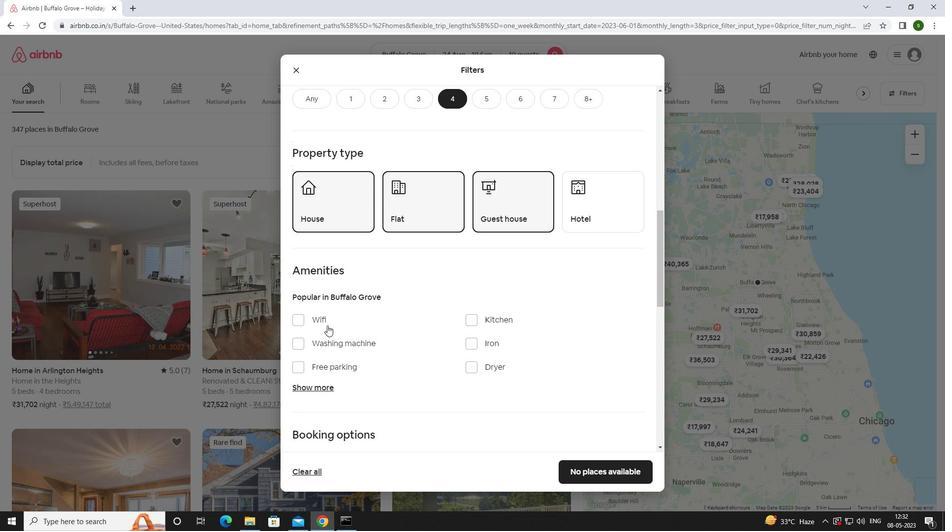 
Action: Mouse pressed left at (322, 322)
Screenshot: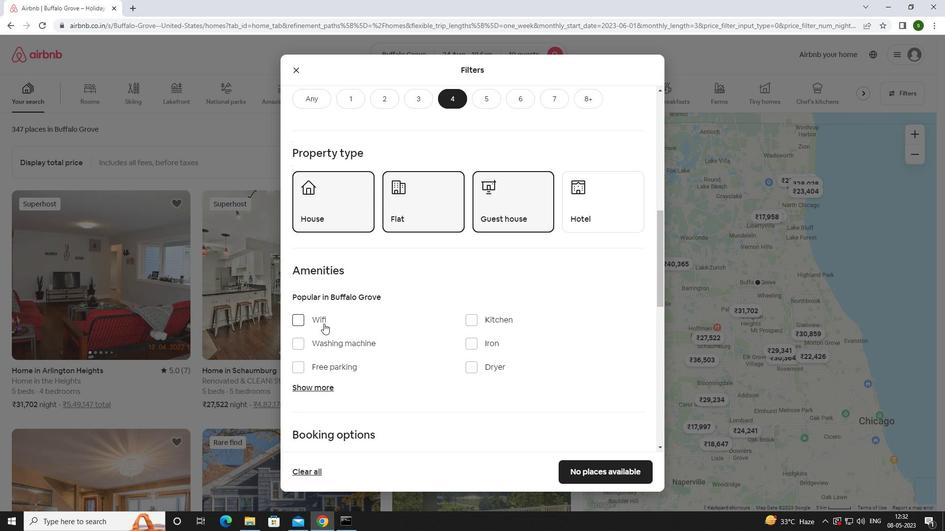
Action: Mouse moved to (322, 369)
Screenshot: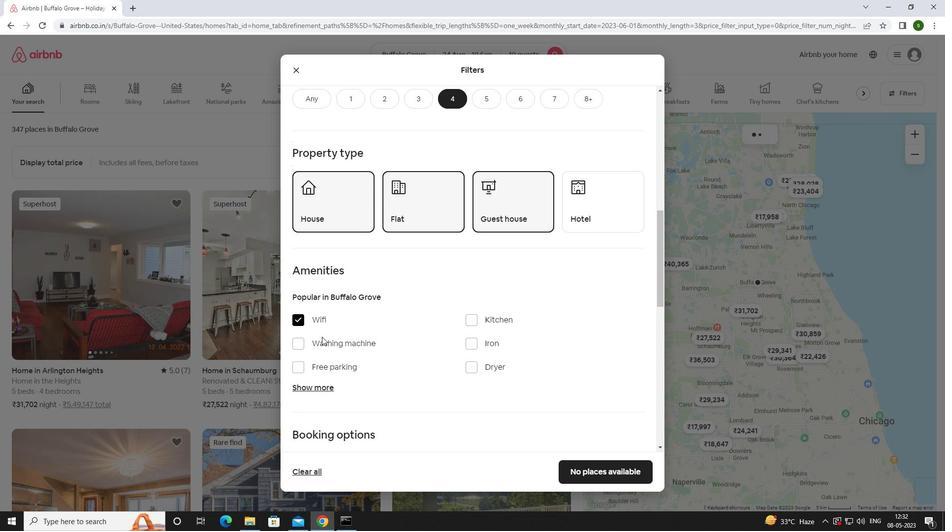 
Action: Mouse pressed left at (322, 369)
Screenshot: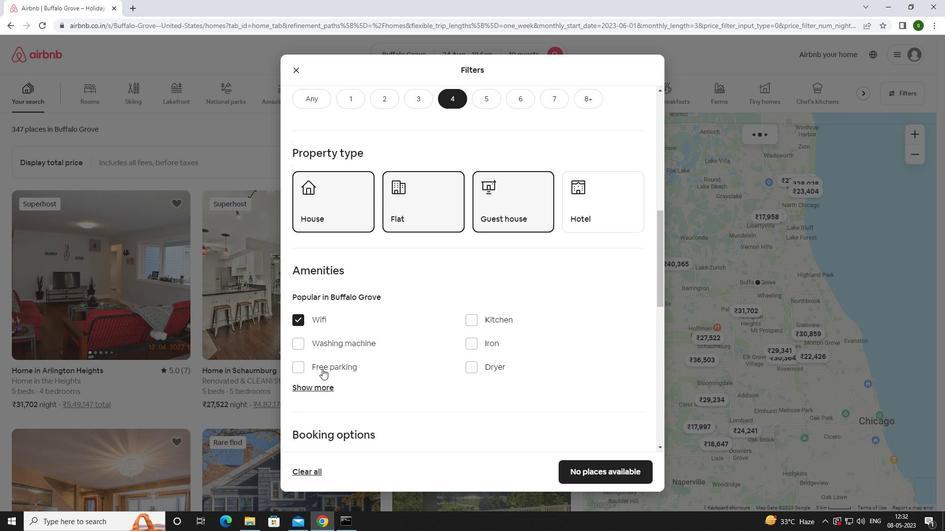 
Action: Mouse moved to (316, 389)
Screenshot: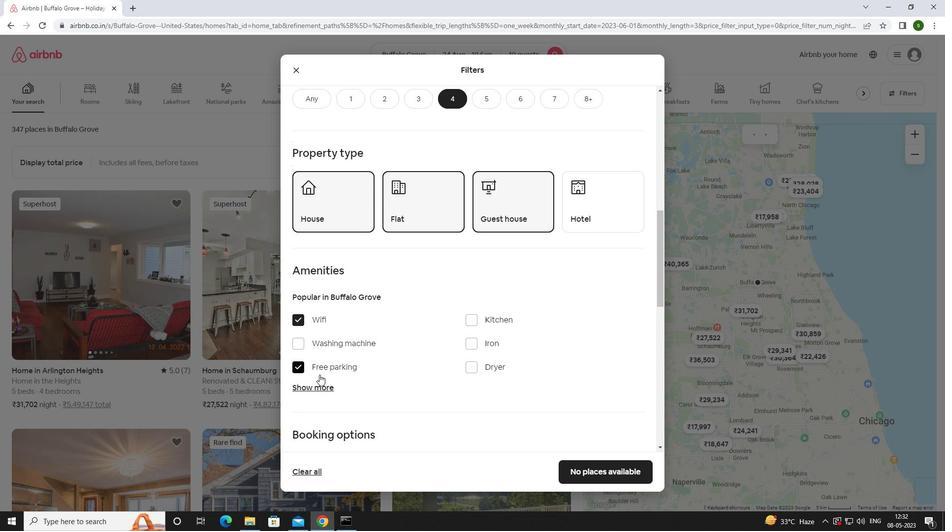 
Action: Mouse pressed left at (316, 389)
Screenshot: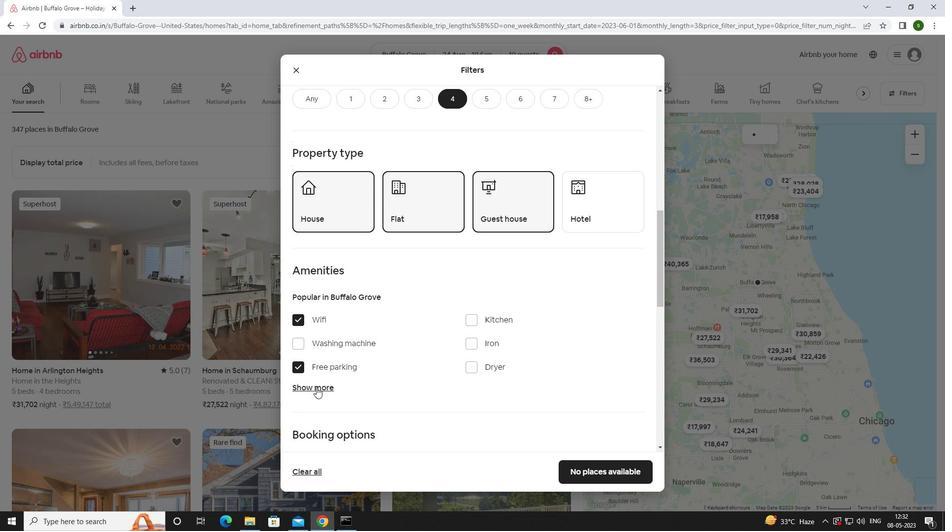 
Action: Mouse moved to (433, 347)
Screenshot: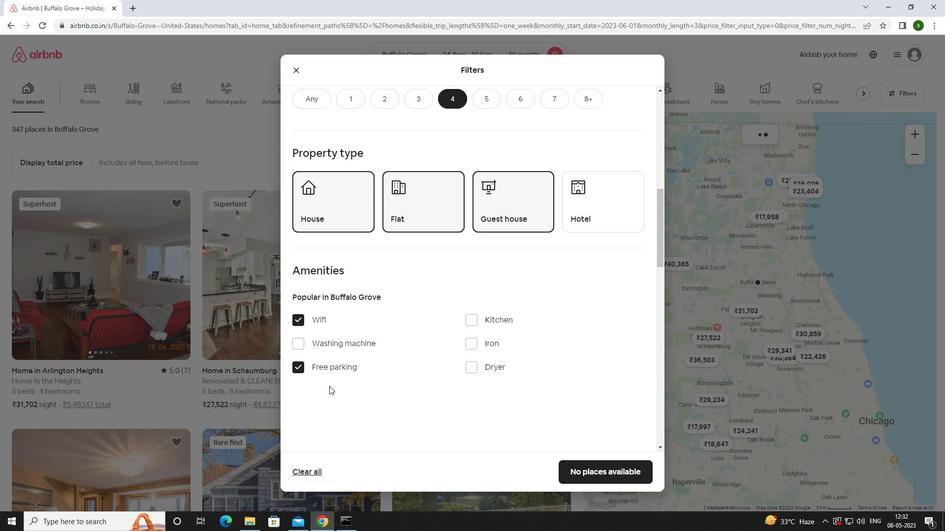 
Action: Mouse scrolled (433, 346) with delta (0, 0)
Screenshot: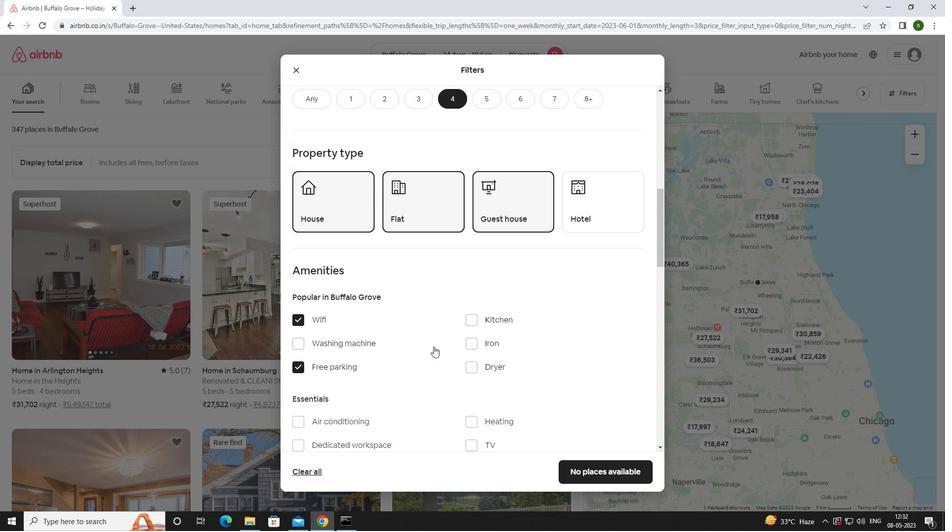 
Action: Mouse scrolled (433, 346) with delta (0, 0)
Screenshot: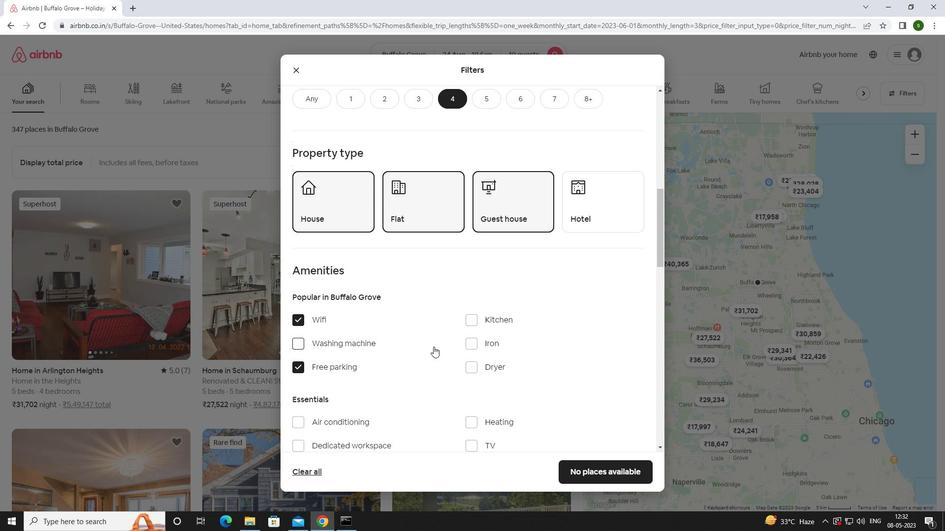 
Action: Mouse moved to (469, 347)
Screenshot: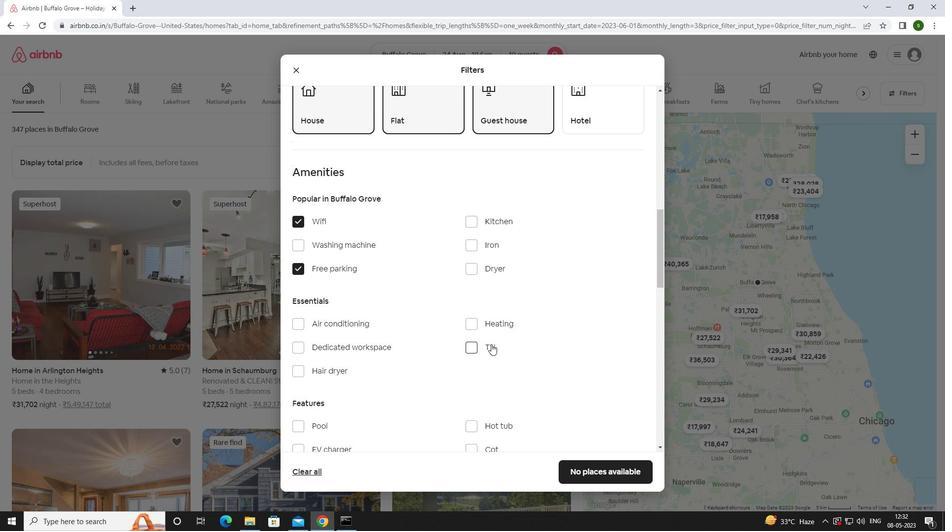 
Action: Mouse pressed left at (469, 347)
Screenshot: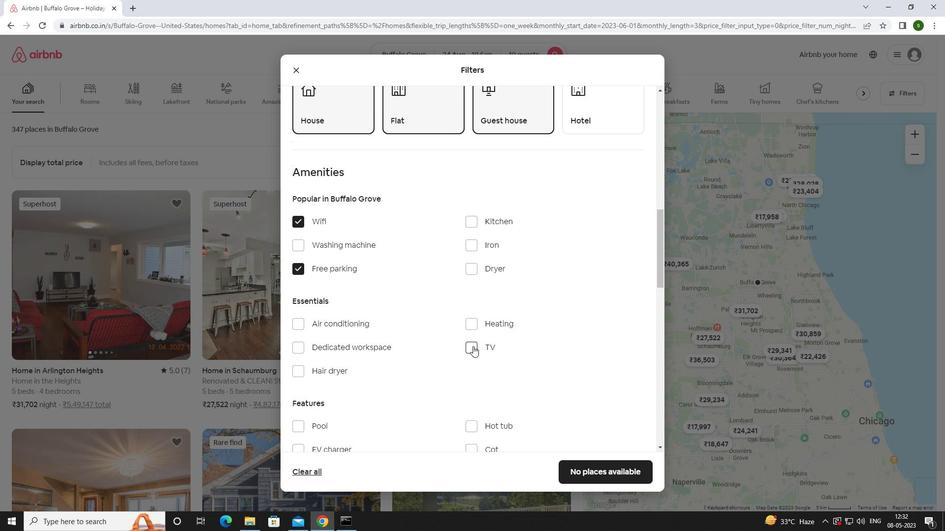 
Action: Mouse moved to (391, 346)
Screenshot: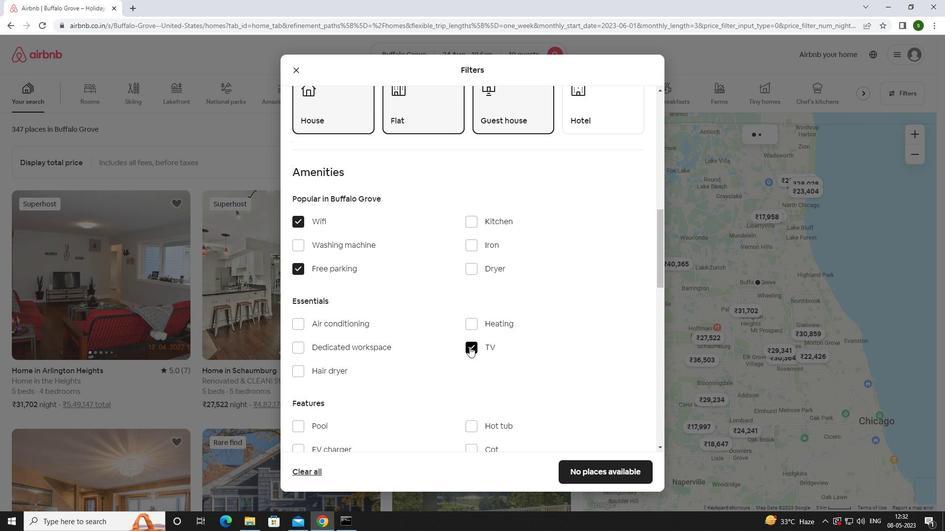
Action: Mouse scrolled (391, 345) with delta (0, 0)
Screenshot: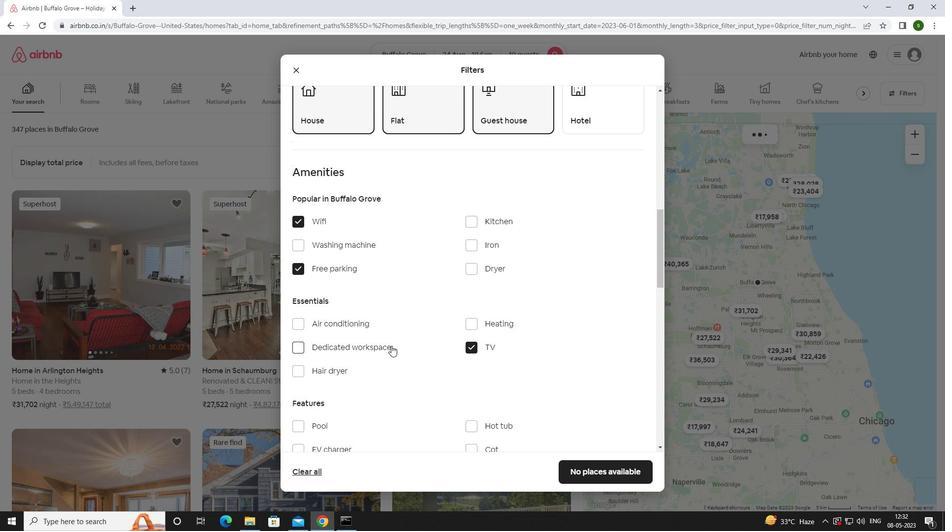 
Action: Mouse scrolled (391, 345) with delta (0, 0)
Screenshot: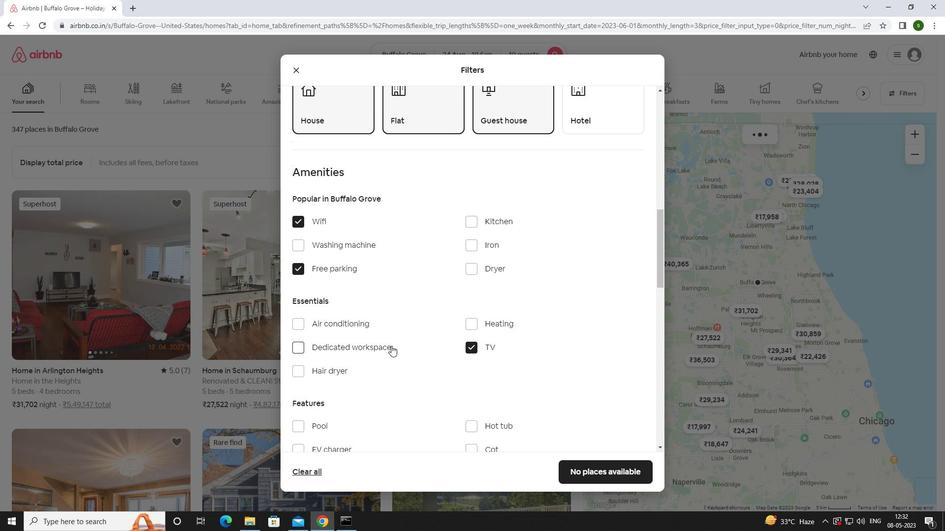 
Action: Mouse scrolled (391, 345) with delta (0, 0)
Screenshot: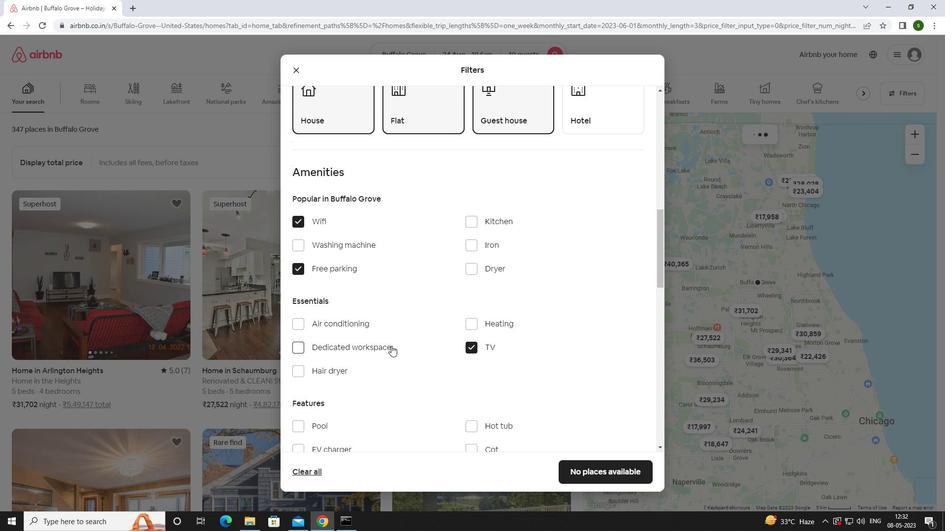 
Action: Mouse moved to (313, 328)
Screenshot: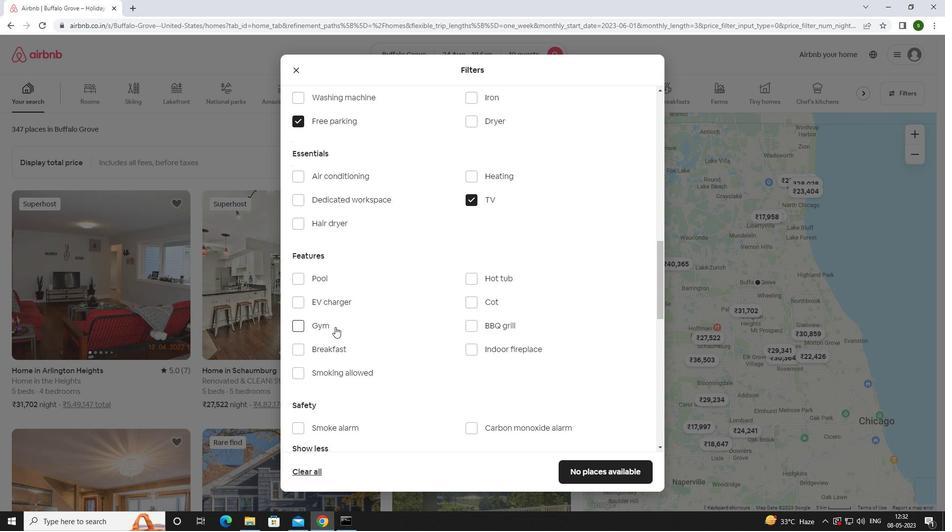 
Action: Mouse pressed left at (313, 328)
Screenshot: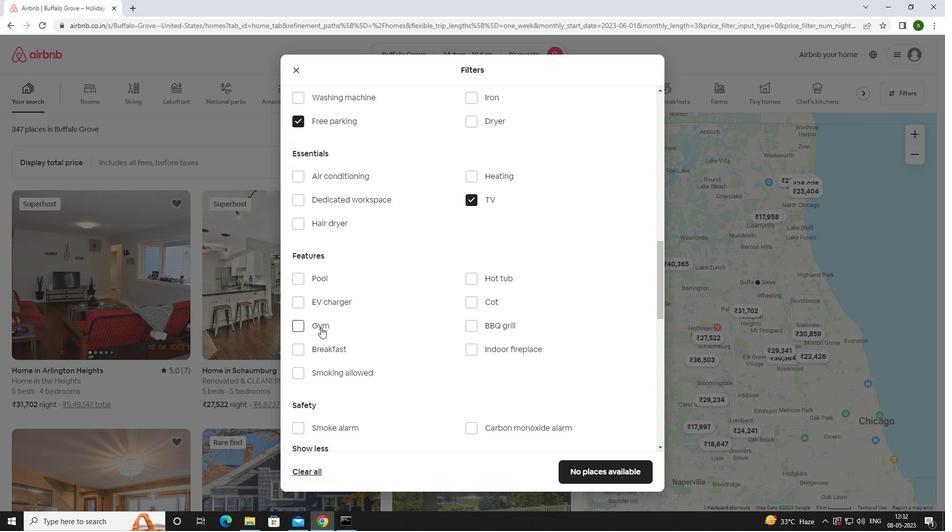 
Action: Mouse moved to (312, 349)
Screenshot: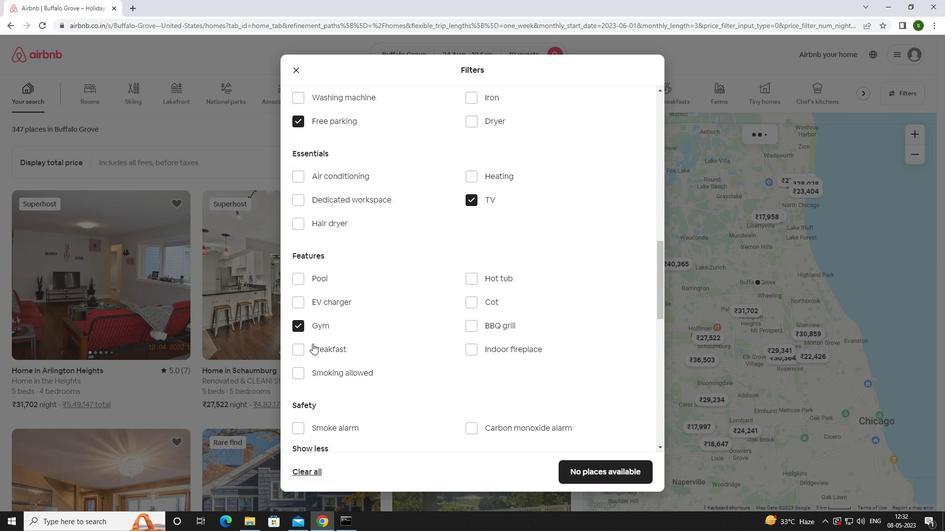 
Action: Mouse pressed left at (312, 349)
Screenshot: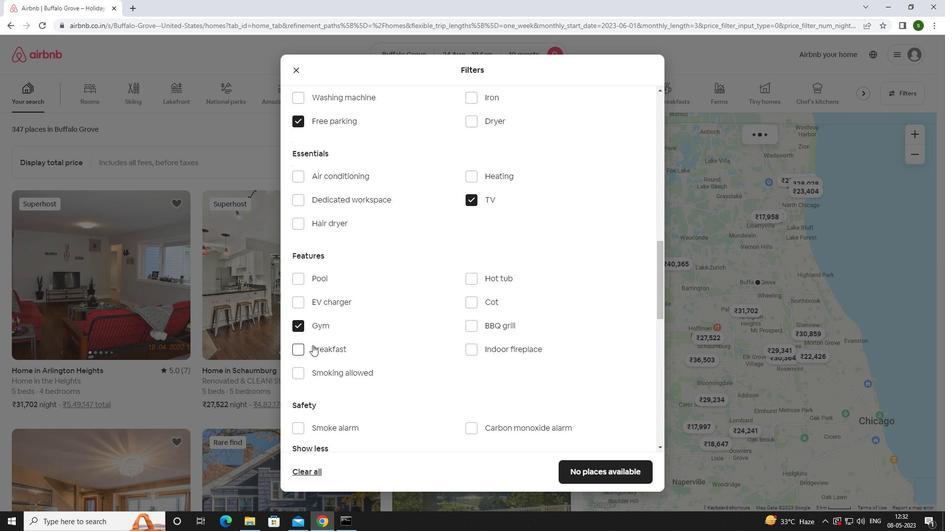 
Action: Mouse moved to (448, 346)
Screenshot: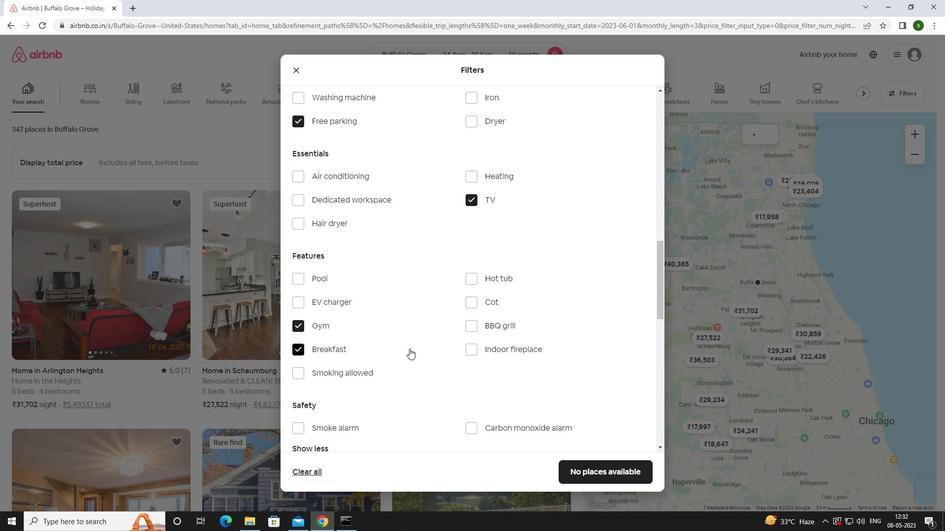 
Action: Mouse scrolled (448, 346) with delta (0, 0)
Screenshot: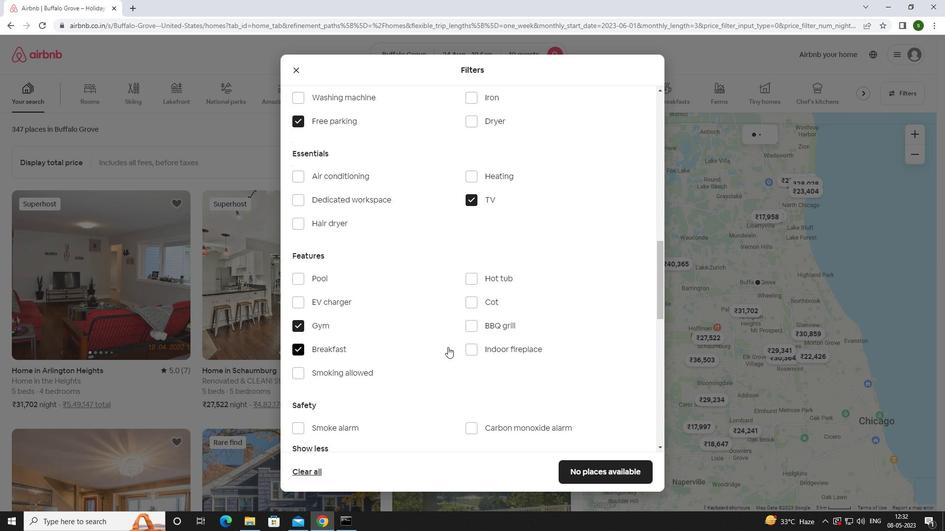 
Action: Mouse moved to (448, 346)
Screenshot: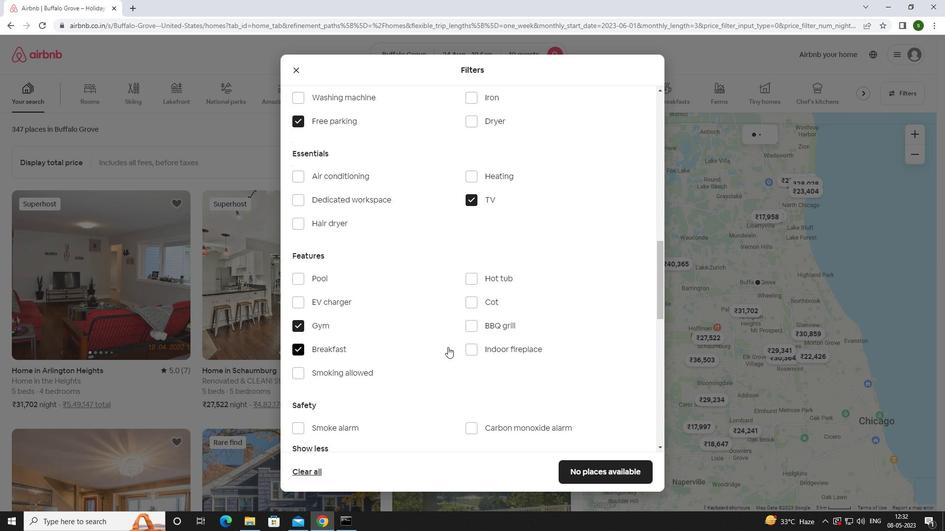 
Action: Mouse scrolled (448, 346) with delta (0, 0)
Screenshot: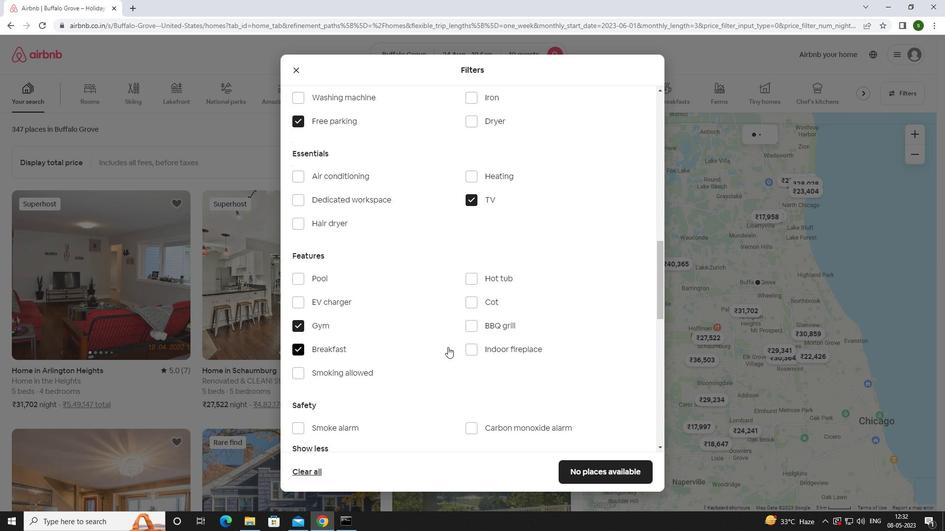 
Action: Mouse scrolled (448, 346) with delta (0, 0)
Screenshot: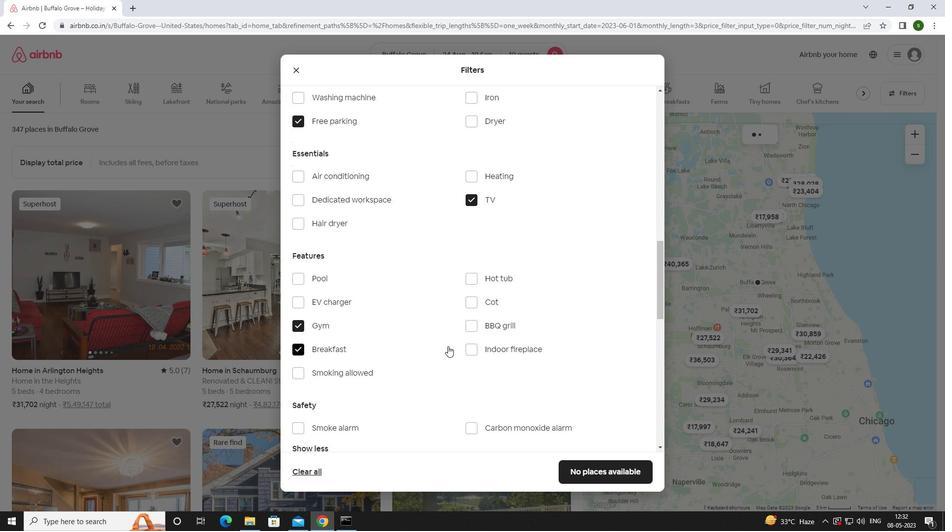 
Action: Mouse moved to (447, 346)
Screenshot: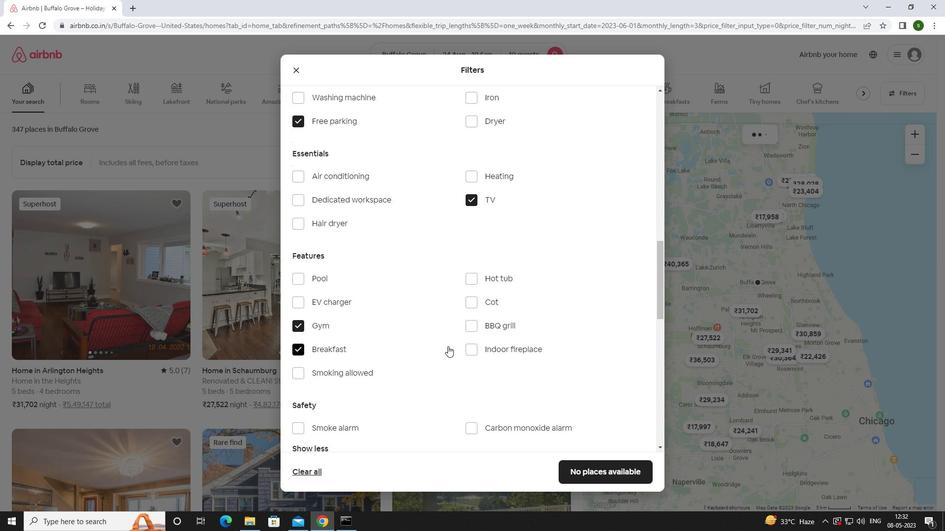 
Action: Mouse scrolled (447, 346) with delta (0, 0)
Screenshot: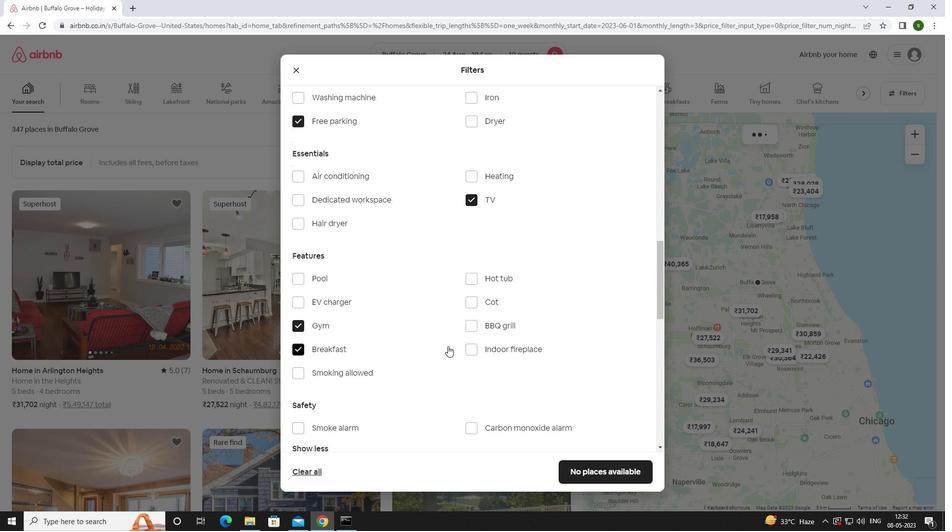 
Action: Mouse moved to (615, 367)
Screenshot: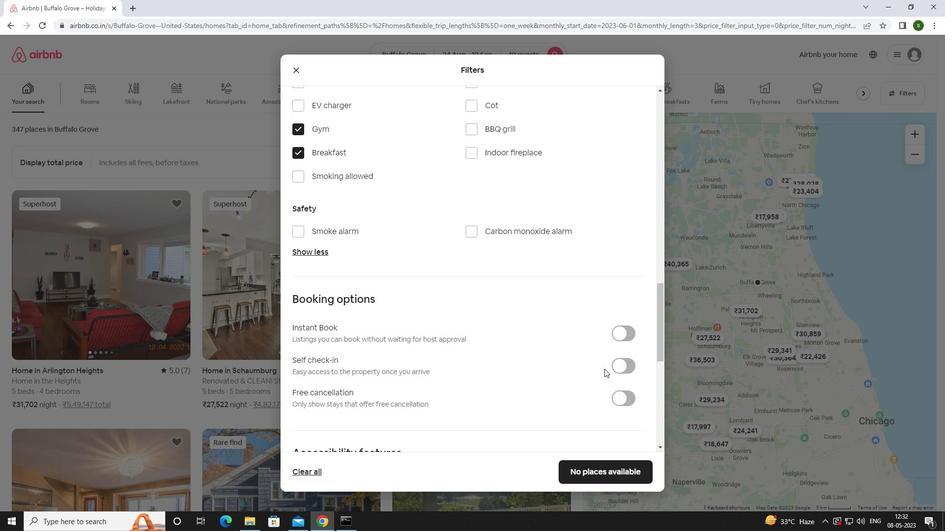 
Action: Mouse pressed left at (615, 367)
Screenshot: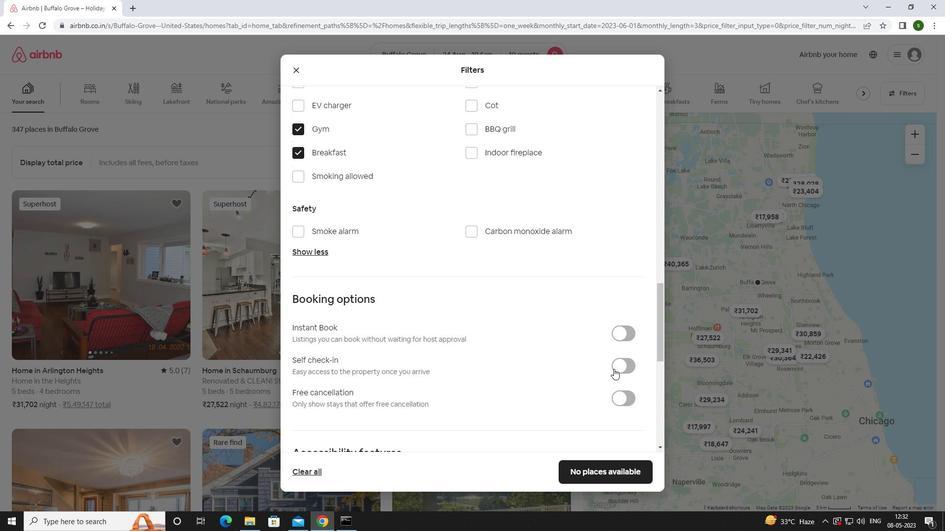 
Action: Mouse moved to (461, 336)
Screenshot: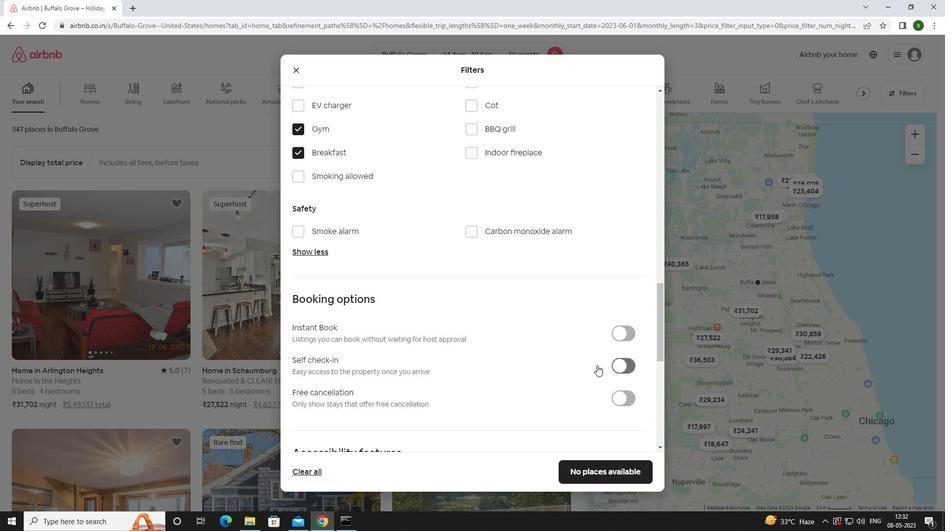 
Action: Mouse scrolled (461, 336) with delta (0, 0)
Screenshot: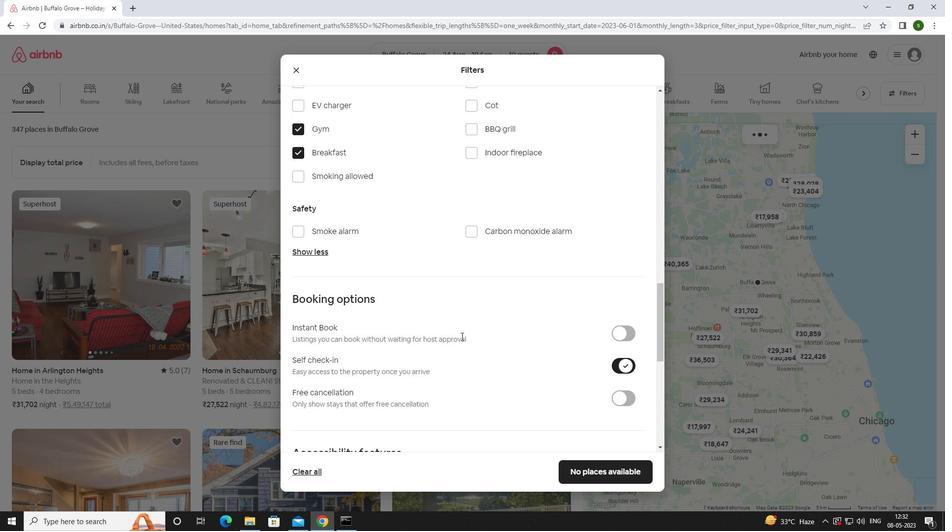 
Action: Mouse scrolled (461, 336) with delta (0, 0)
Screenshot: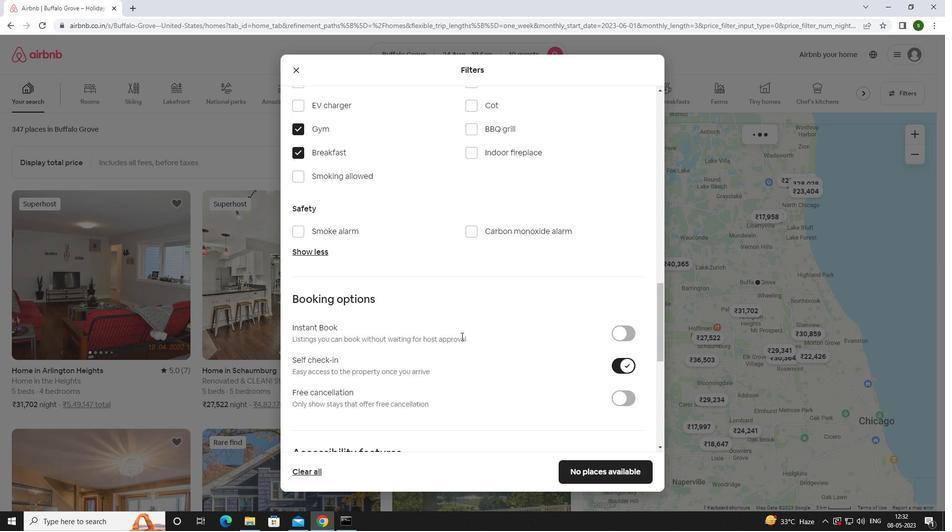 
Action: Mouse scrolled (461, 336) with delta (0, 0)
Screenshot: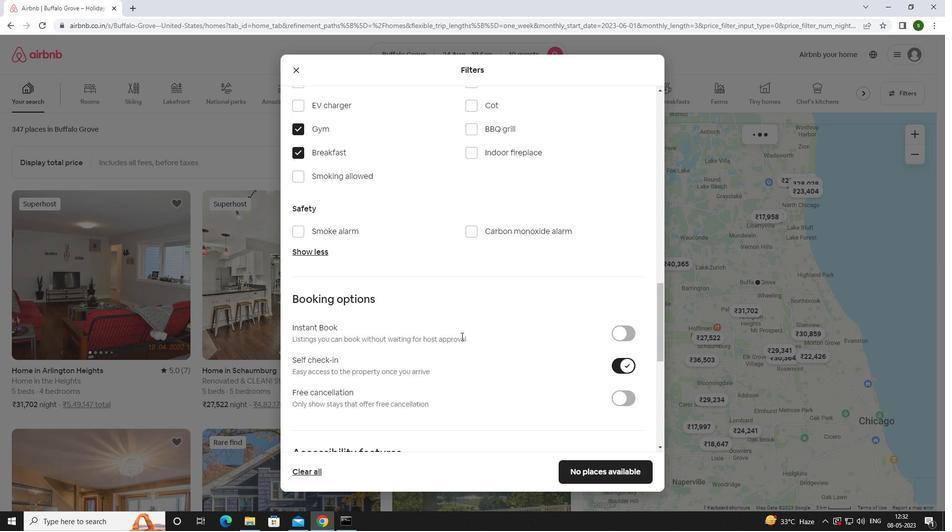 
Action: Mouse scrolled (461, 336) with delta (0, 0)
Screenshot: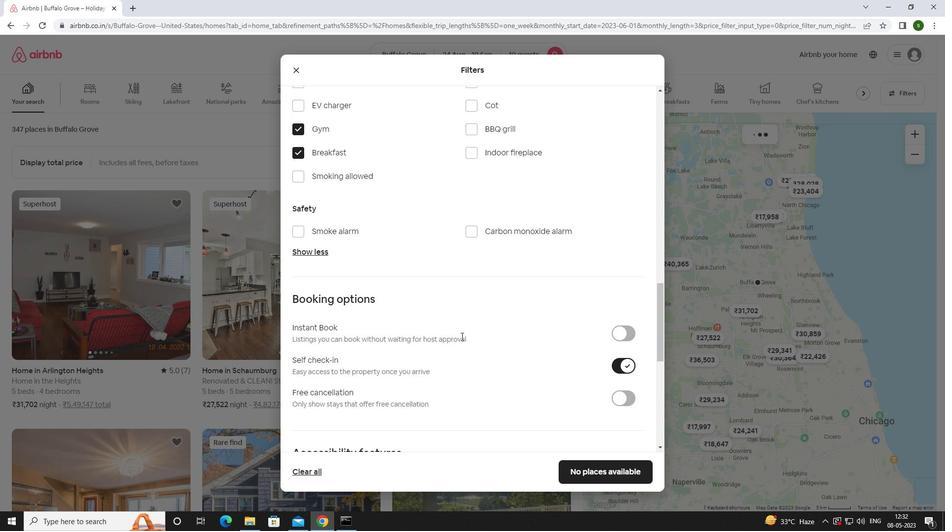 
Action: Mouse scrolled (461, 336) with delta (0, 0)
Screenshot: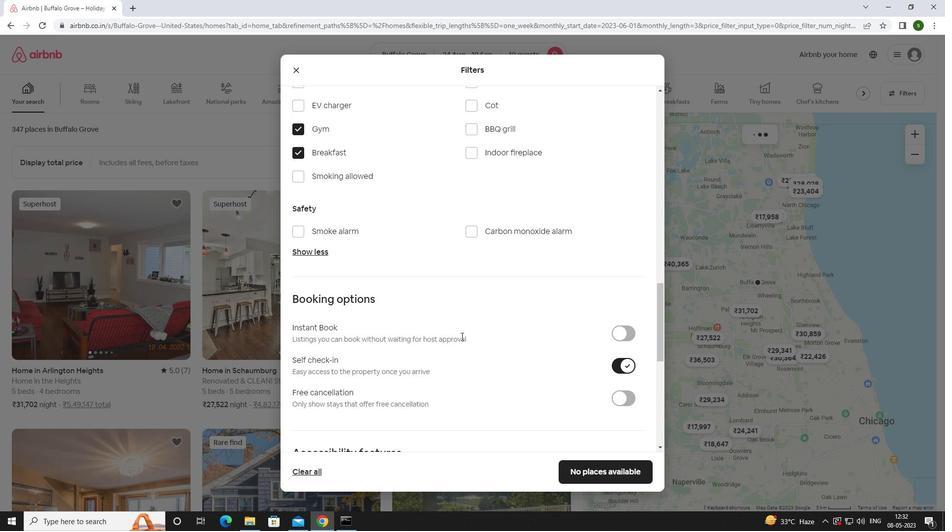 
Action: Mouse scrolled (461, 336) with delta (0, 0)
Screenshot: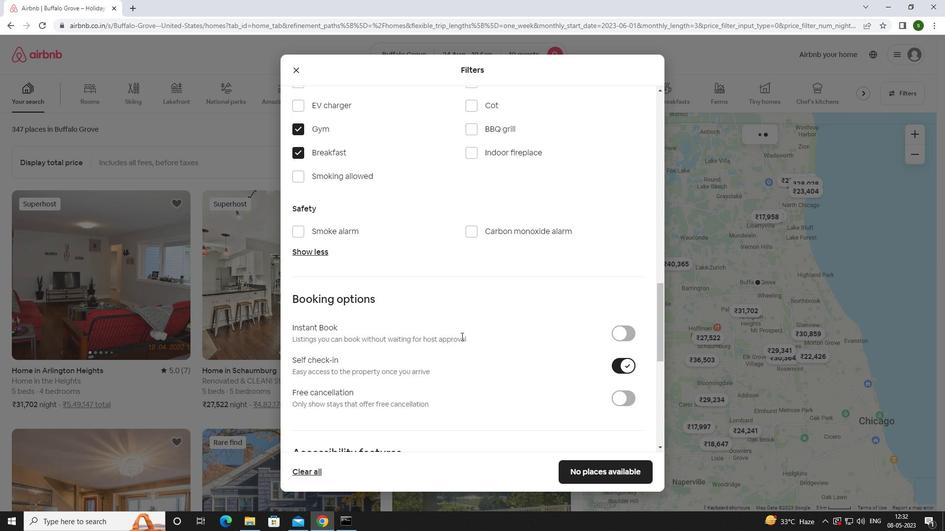 
Action: Mouse scrolled (461, 336) with delta (0, 0)
Screenshot: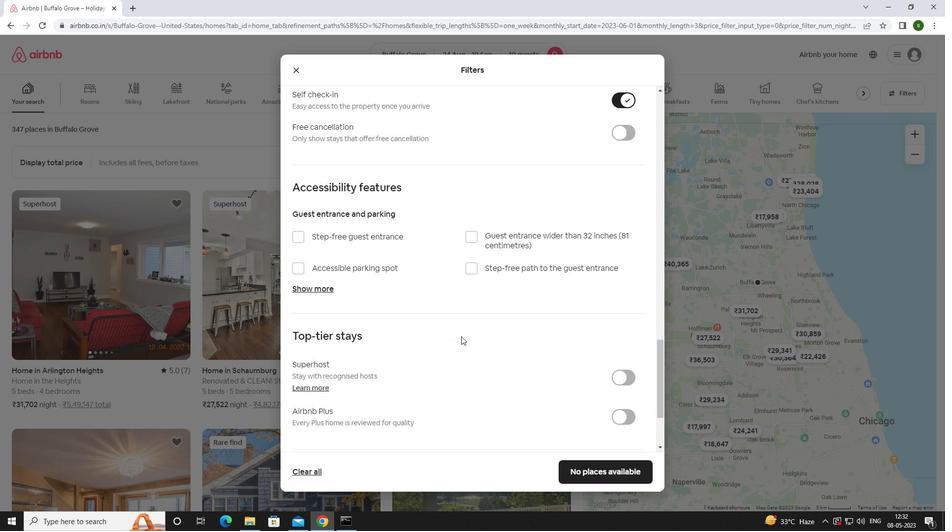 
Action: Mouse scrolled (461, 336) with delta (0, 0)
Screenshot: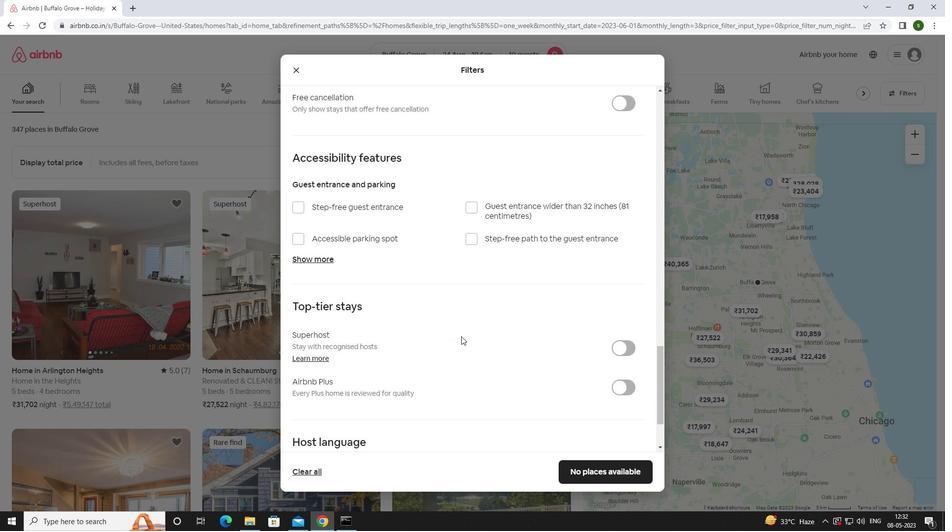 
Action: Mouse scrolled (461, 336) with delta (0, 0)
Screenshot: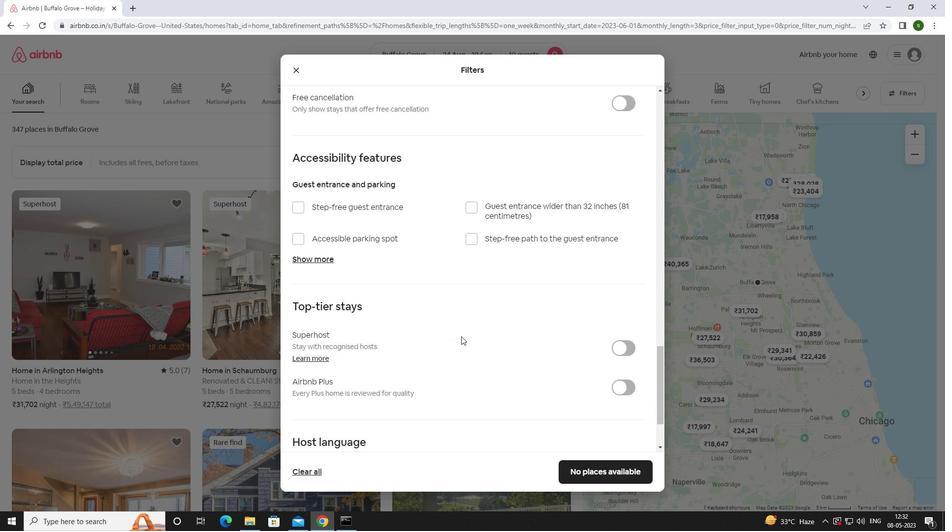 
Action: Mouse scrolled (461, 336) with delta (0, 0)
Screenshot: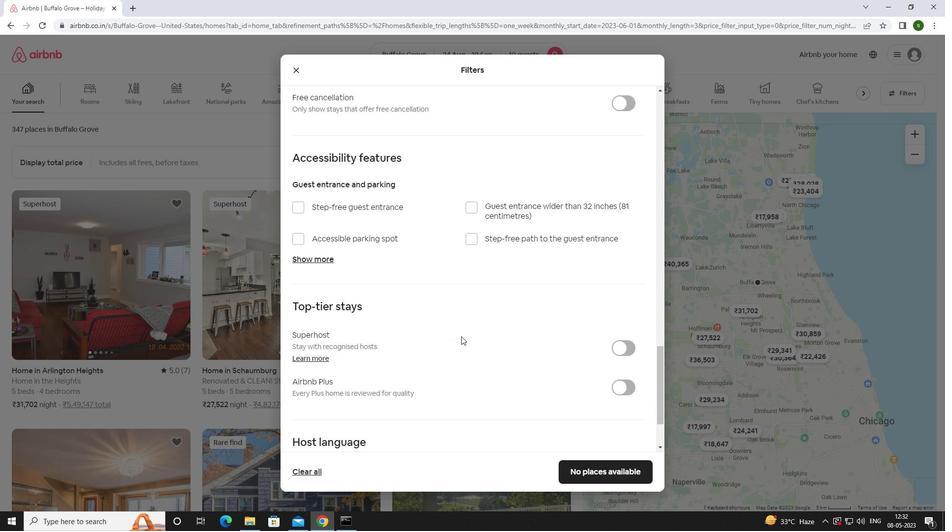 
Action: Mouse moved to (332, 385)
Screenshot: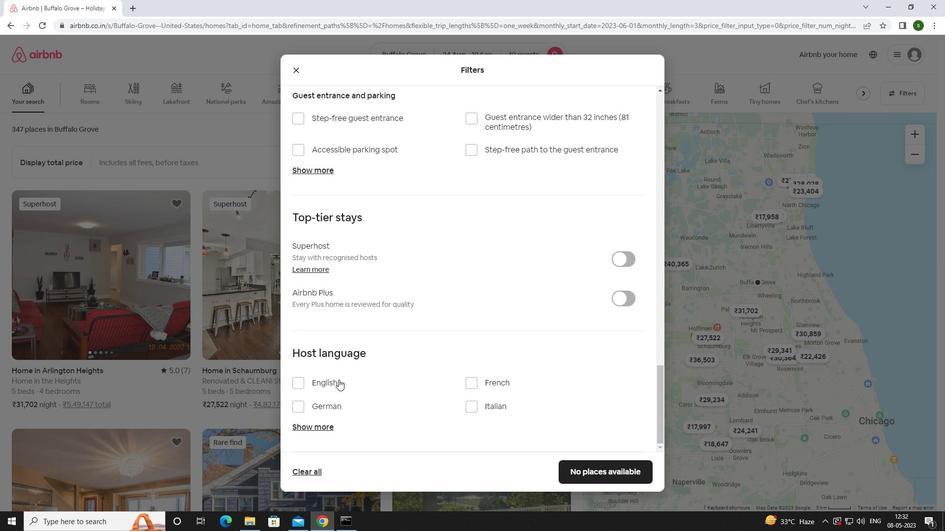 
Action: Mouse pressed left at (332, 385)
Screenshot: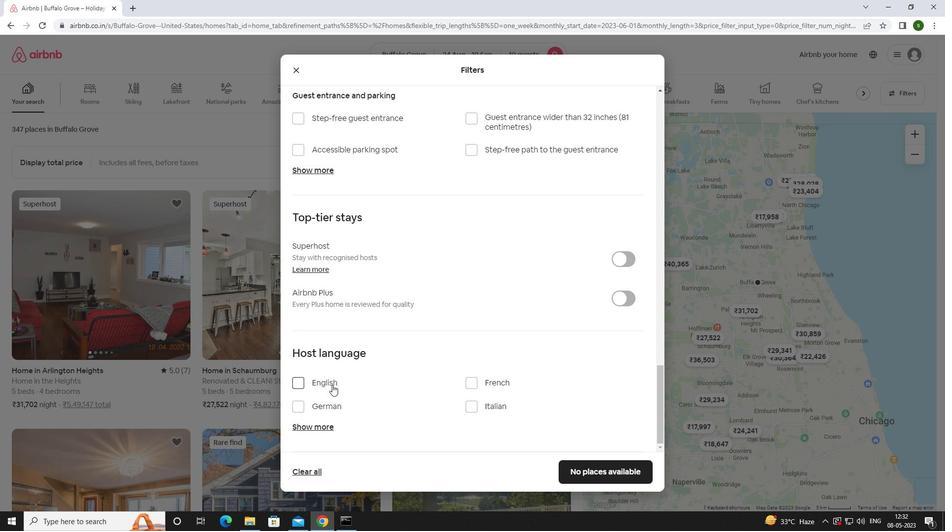 
Action: Mouse moved to (588, 475)
Screenshot: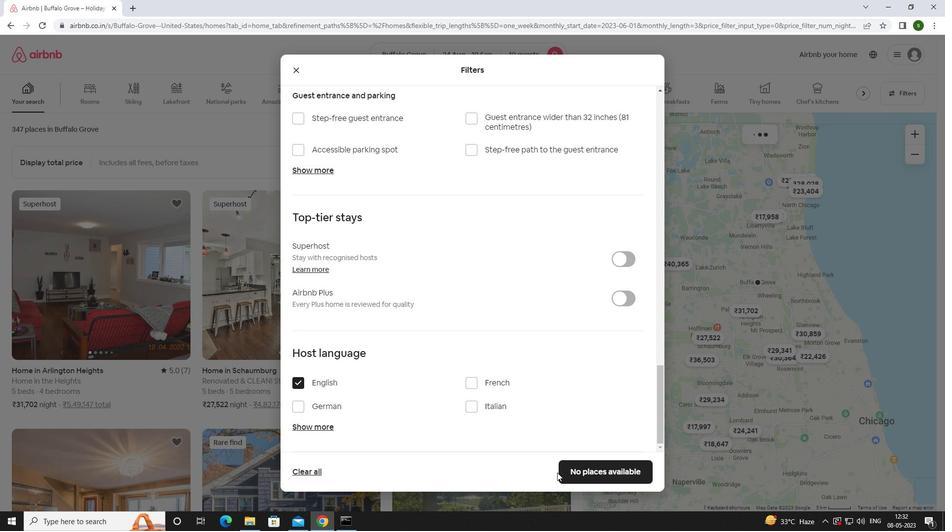
Action: Mouse pressed left at (588, 475)
Screenshot: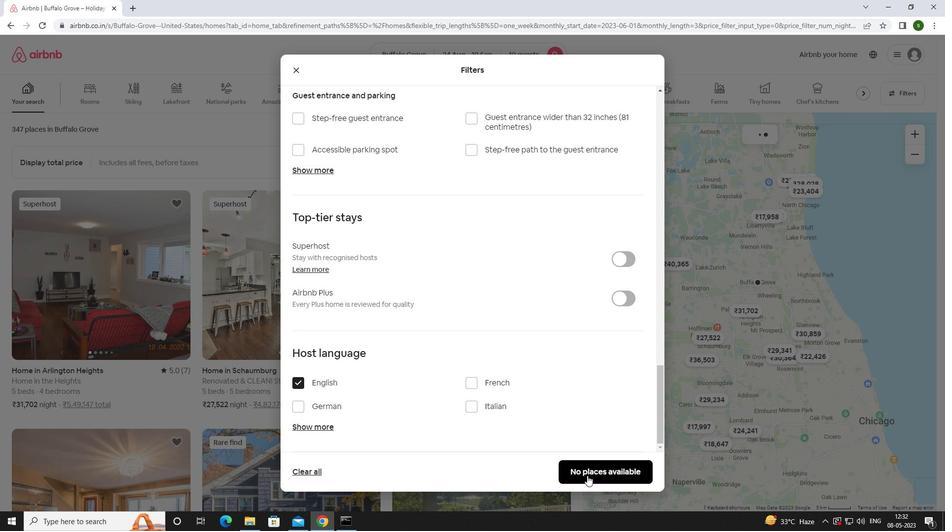 
Action: Mouse moved to (497, 376)
Screenshot: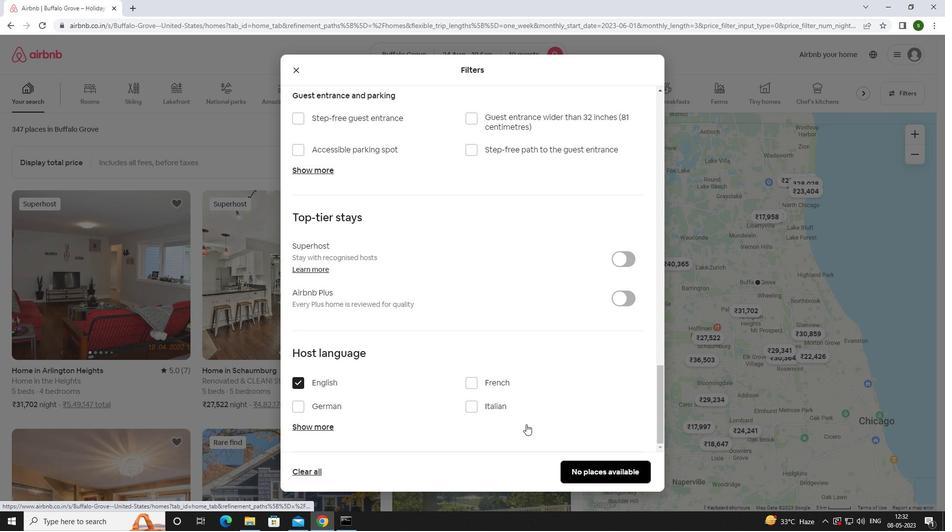 
